 Task: Enable two-factor authentication for added security.
Action: Mouse moved to (1226, 97)
Screenshot: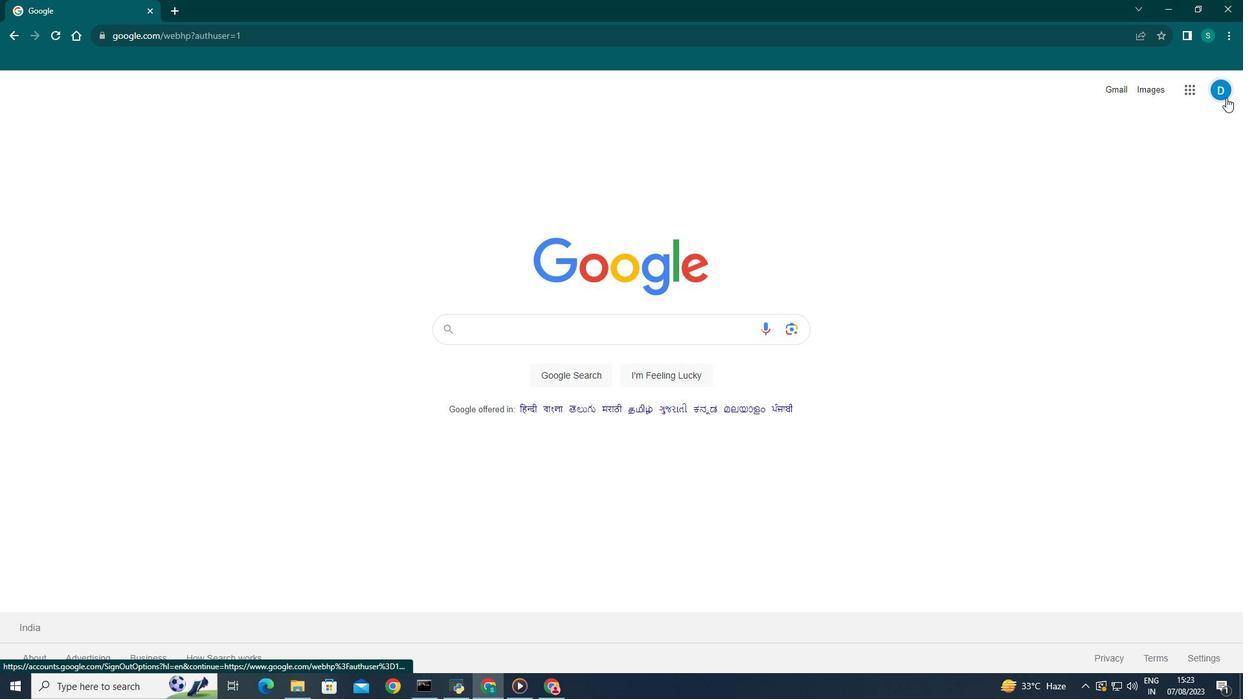 
Action: Mouse pressed left at (1226, 97)
Screenshot: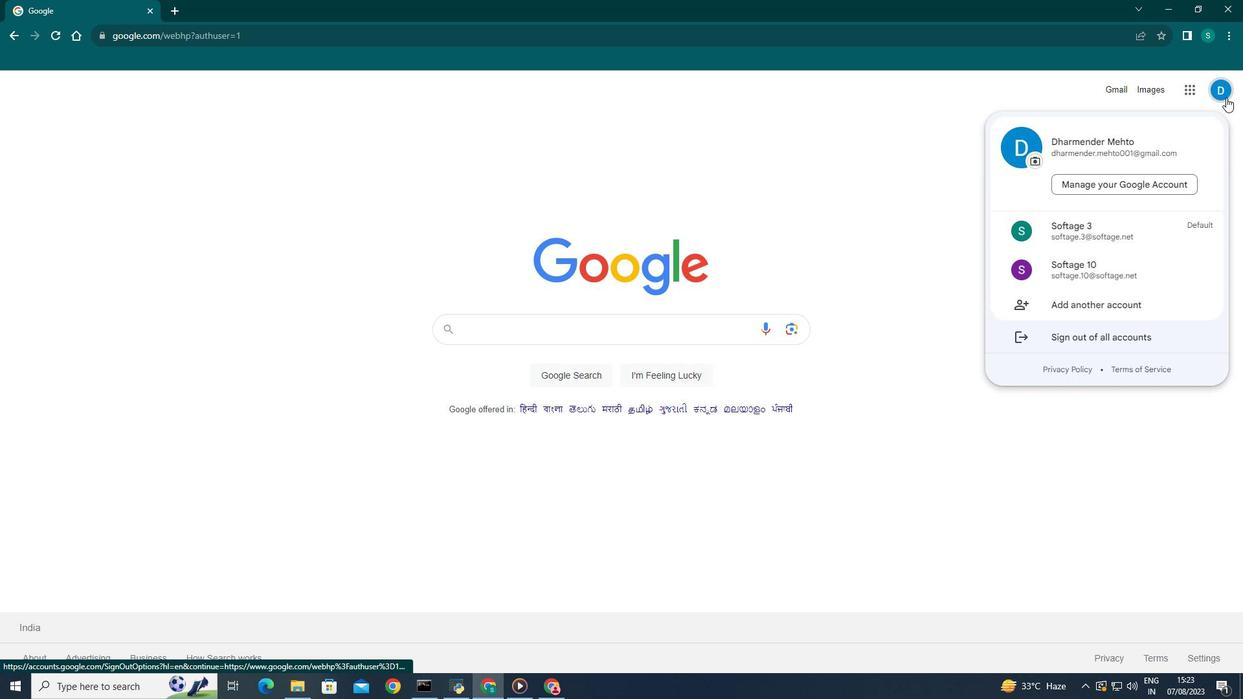 
Action: Mouse moved to (1107, 187)
Screenshot: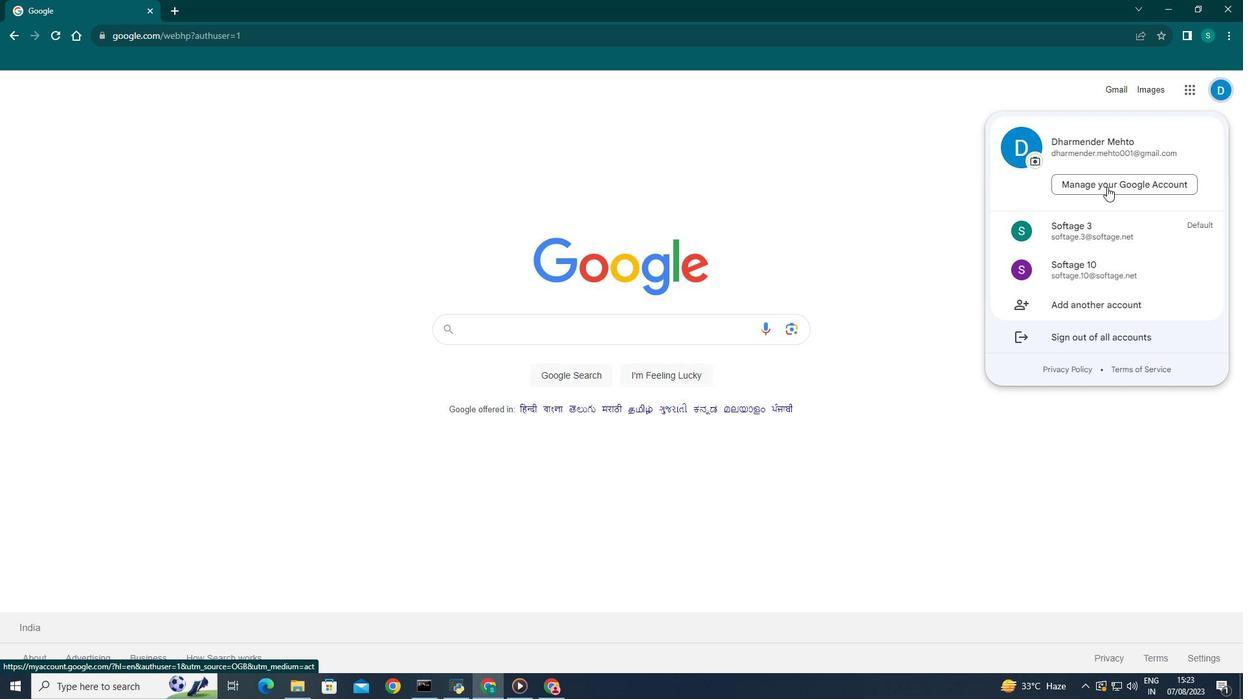 
Action: Mouse pressed left at (1107, 187)
Screenshot: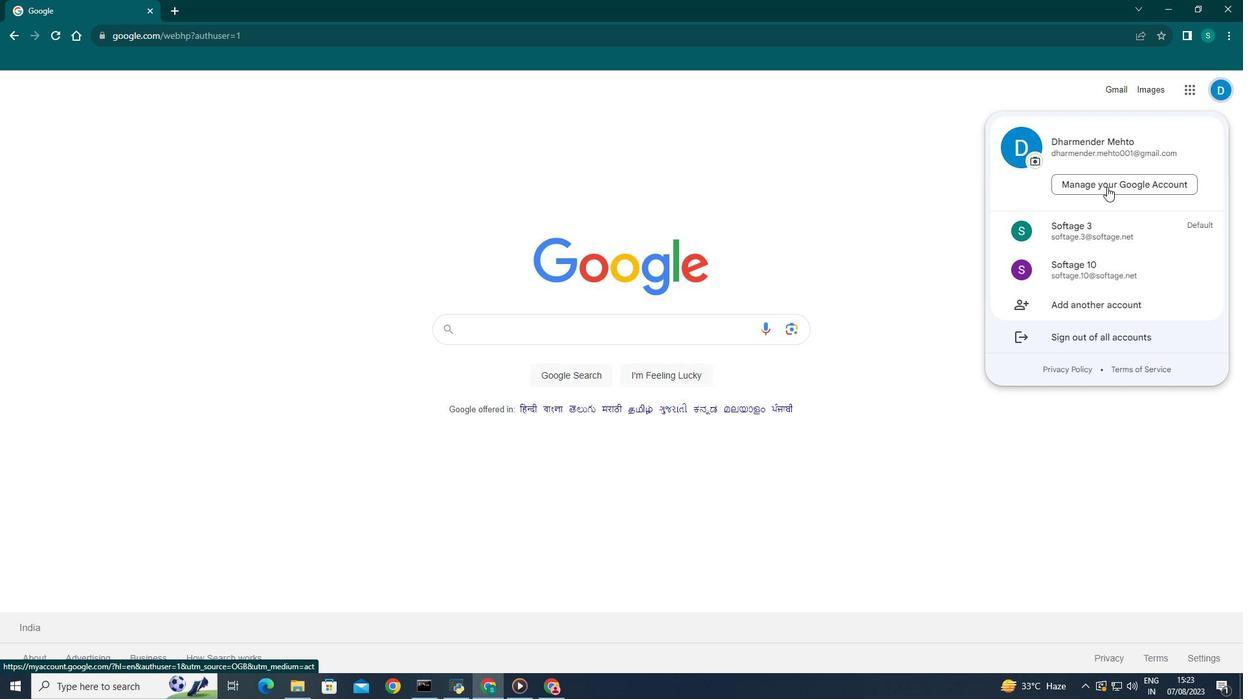 
Action: Mouse moved to (1108, 186)
Screenshot: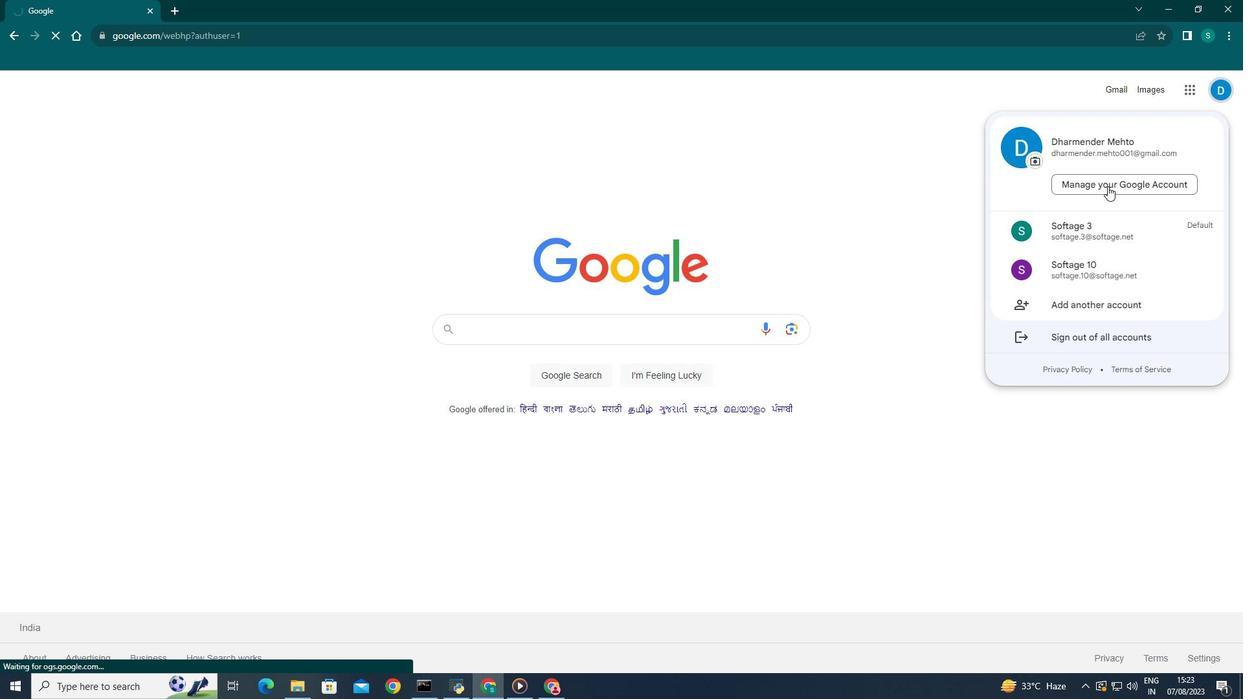 
Action: Mouse pressed left at (1108, 186)
Screenshot: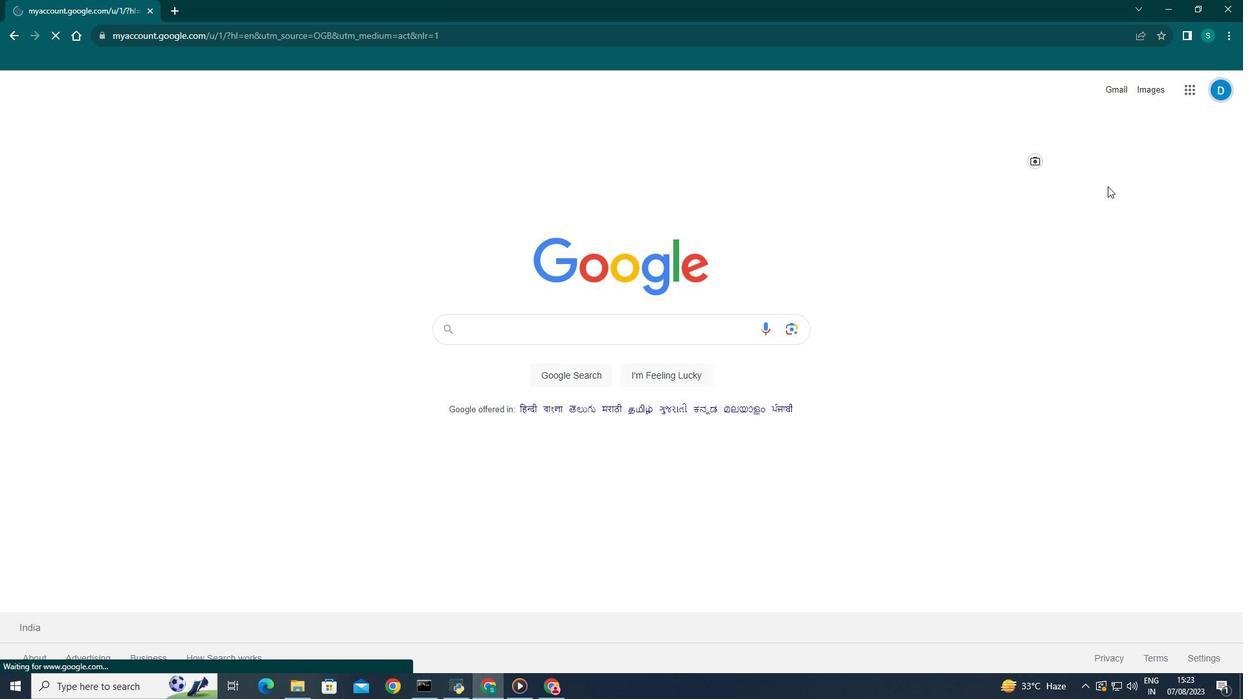 
Action: Mouse moved to (51, 226)
Screenshot: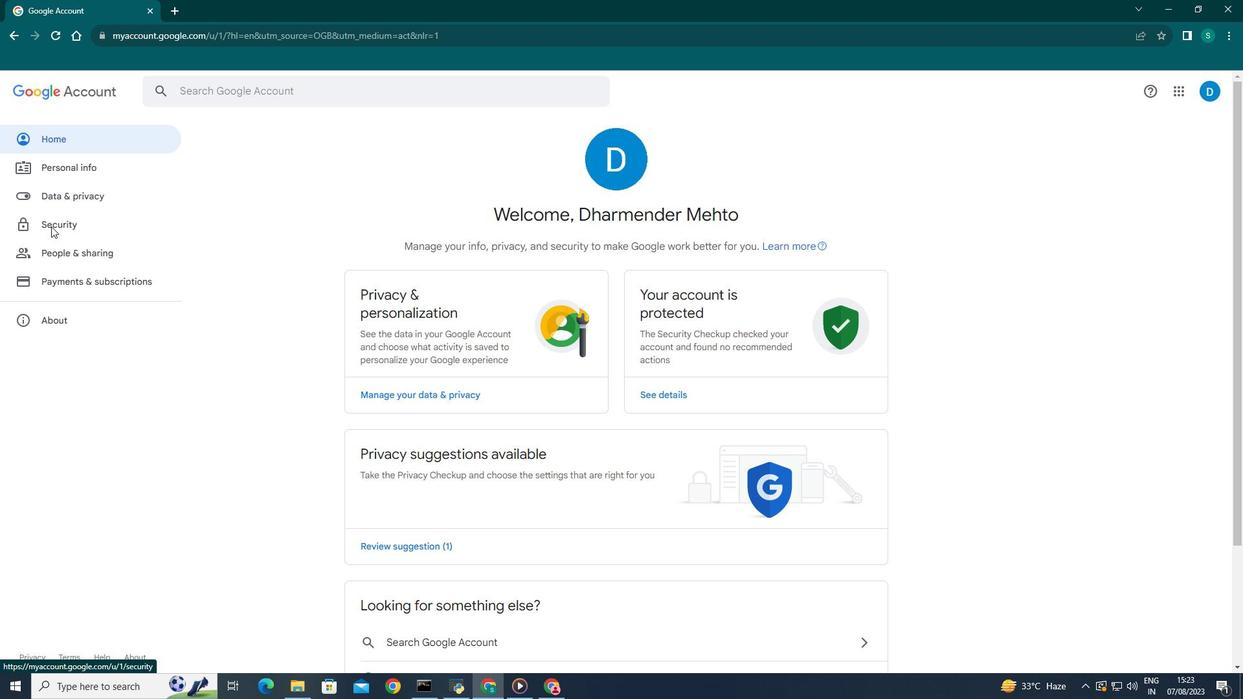 
Action: Mouse pressed left at (51, 226)
Screenshot: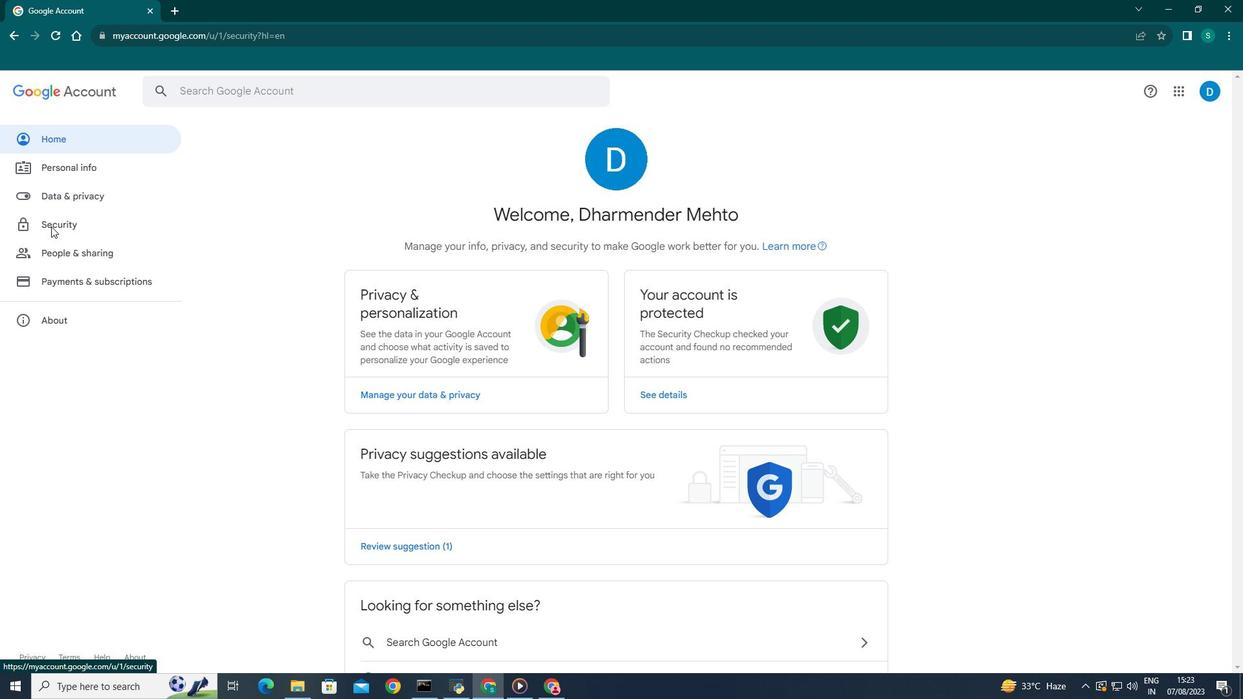 
Action: Mouse moved to (426, 303)
Screenshot: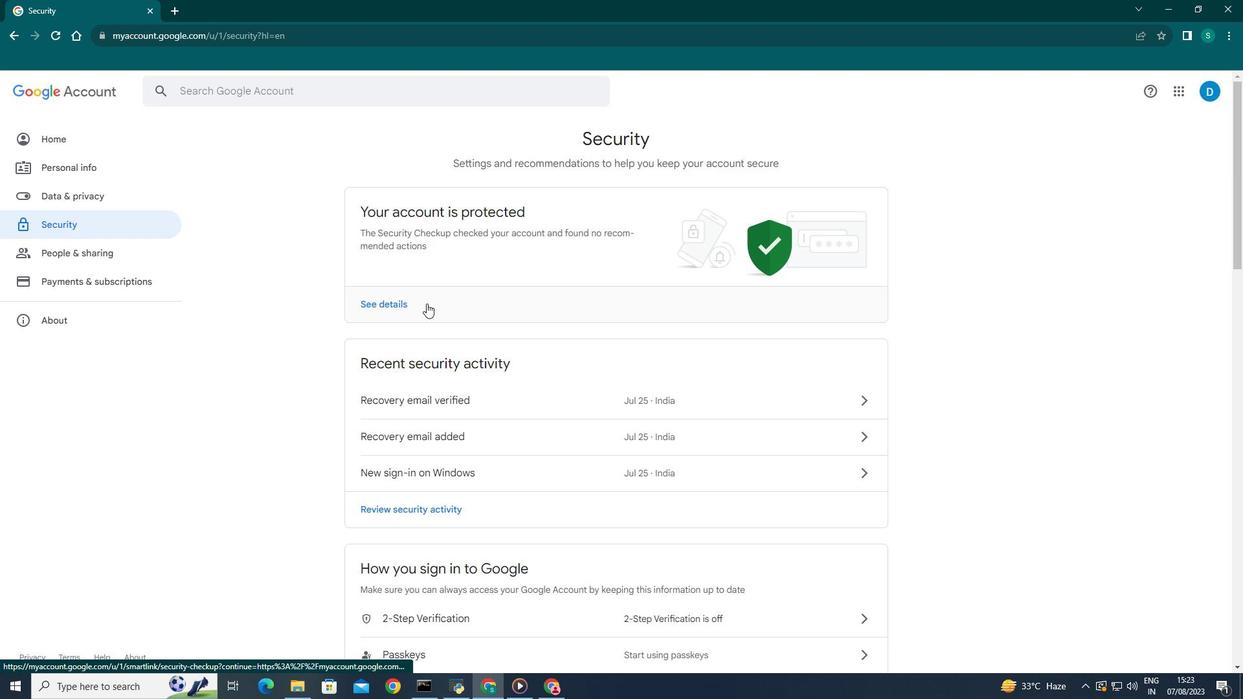 
Action: Mouse scrolled (426, 303) with delta (0, 0)
Screenshot: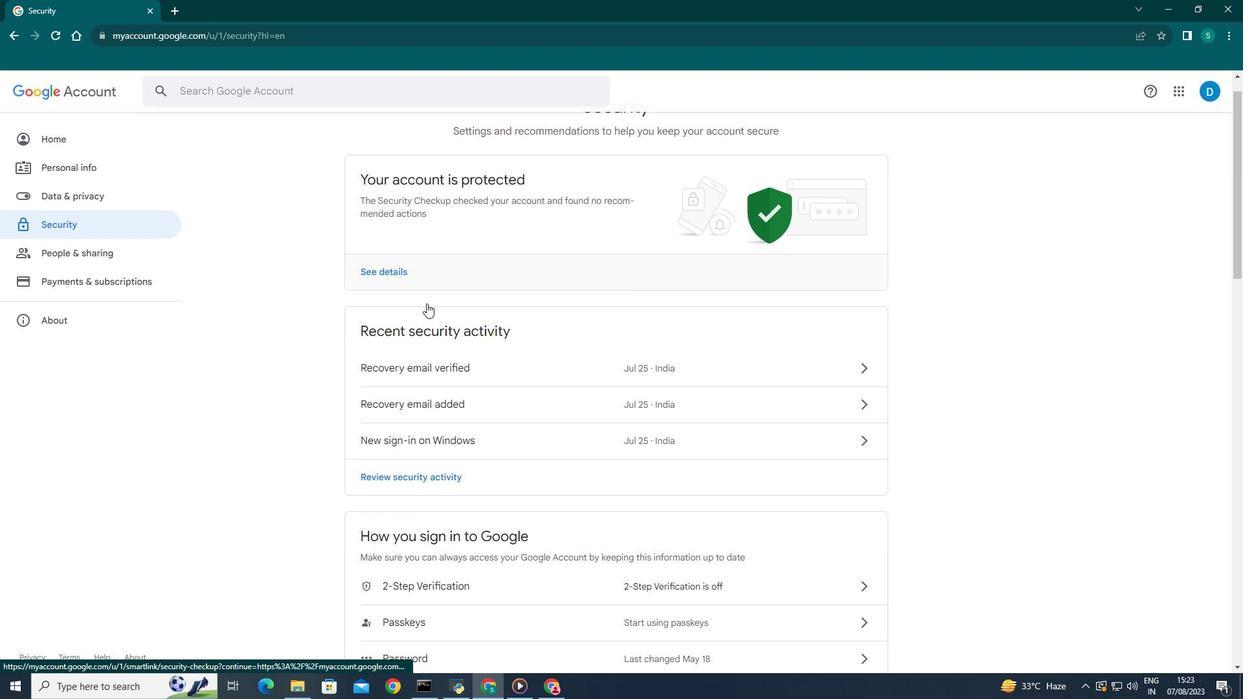 
Action: Mouse scrolled (426, 303) with delta (0, 0)
Screenshot: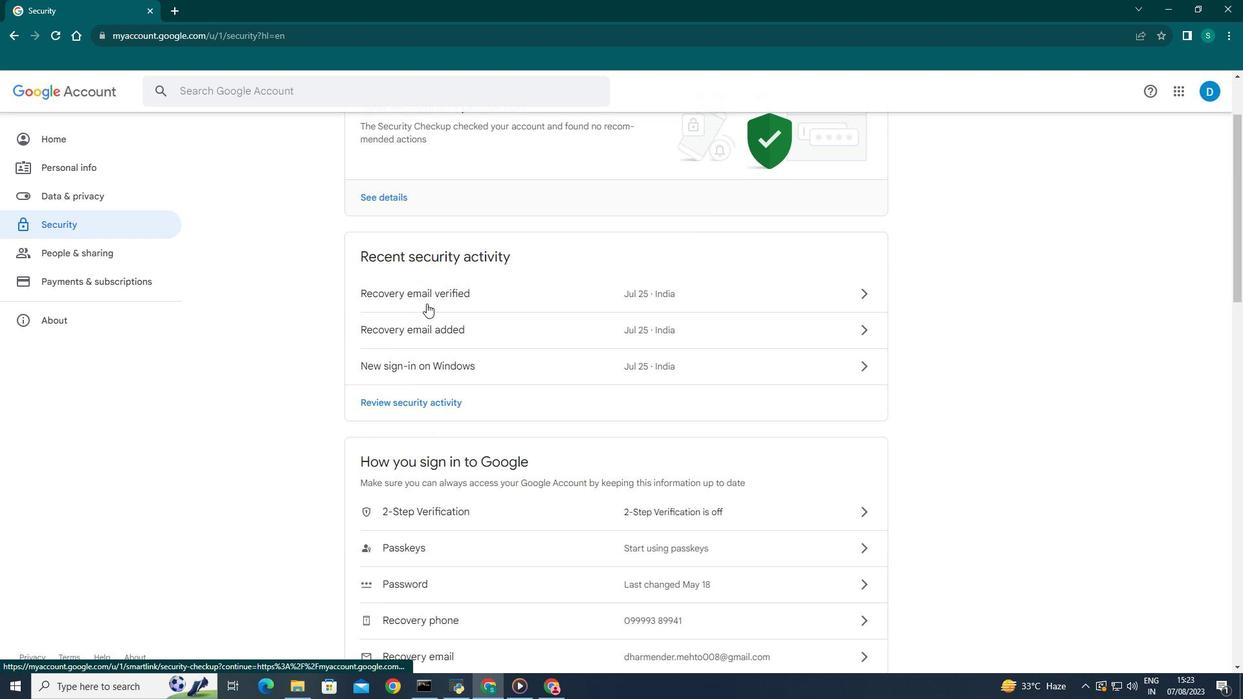 
Action: Mouse scrolled (426, 303) with delta (0, 0)
Screenshot: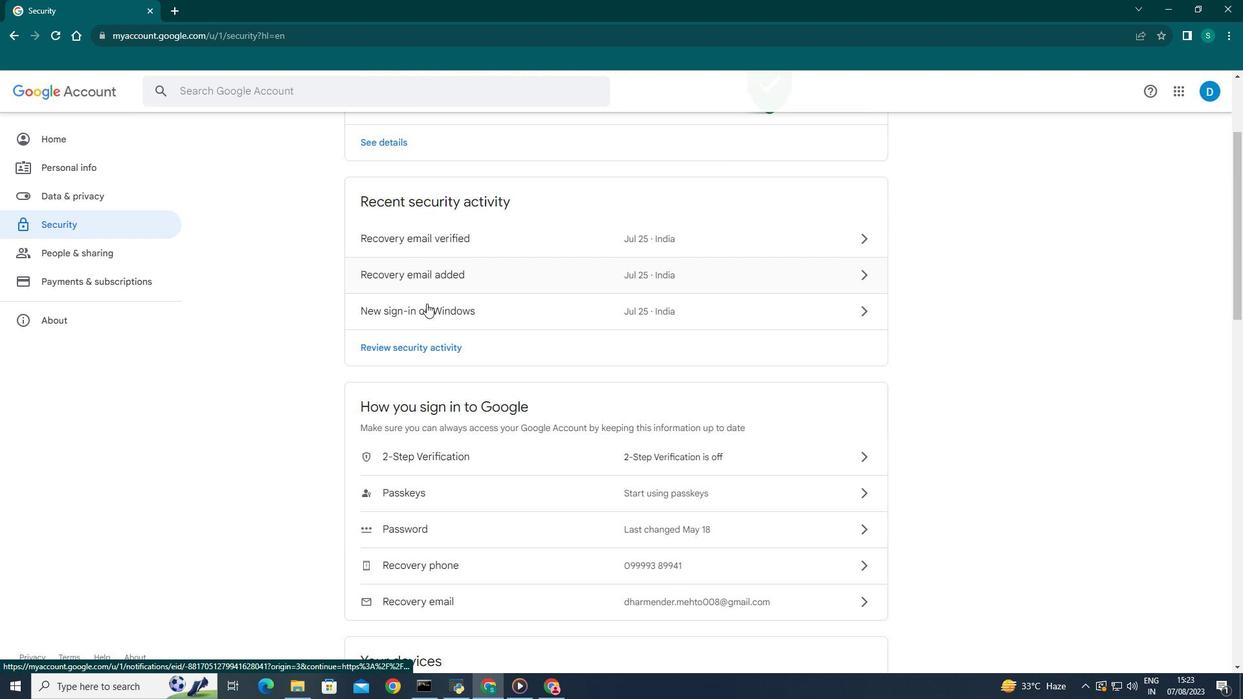 
Action: Mouse scrolled (426, 303) with delta (0, 0)
Screenshot: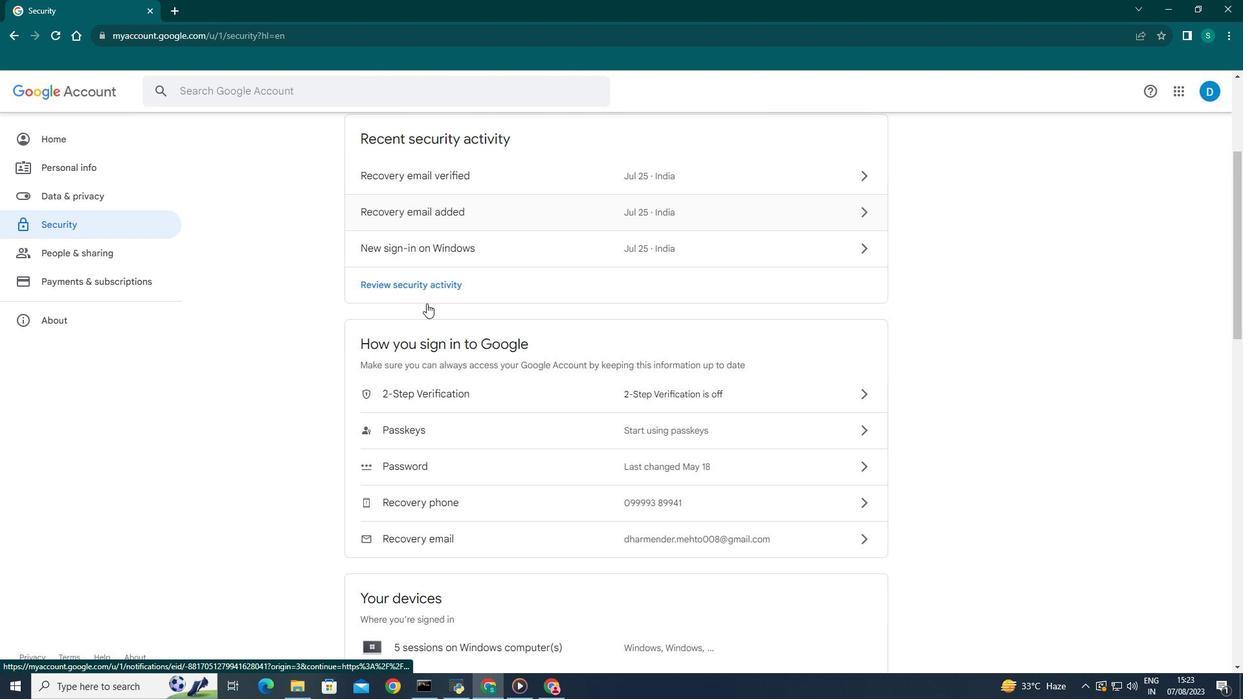 
Action: Mouse moved to (755, 362)
Screenshot: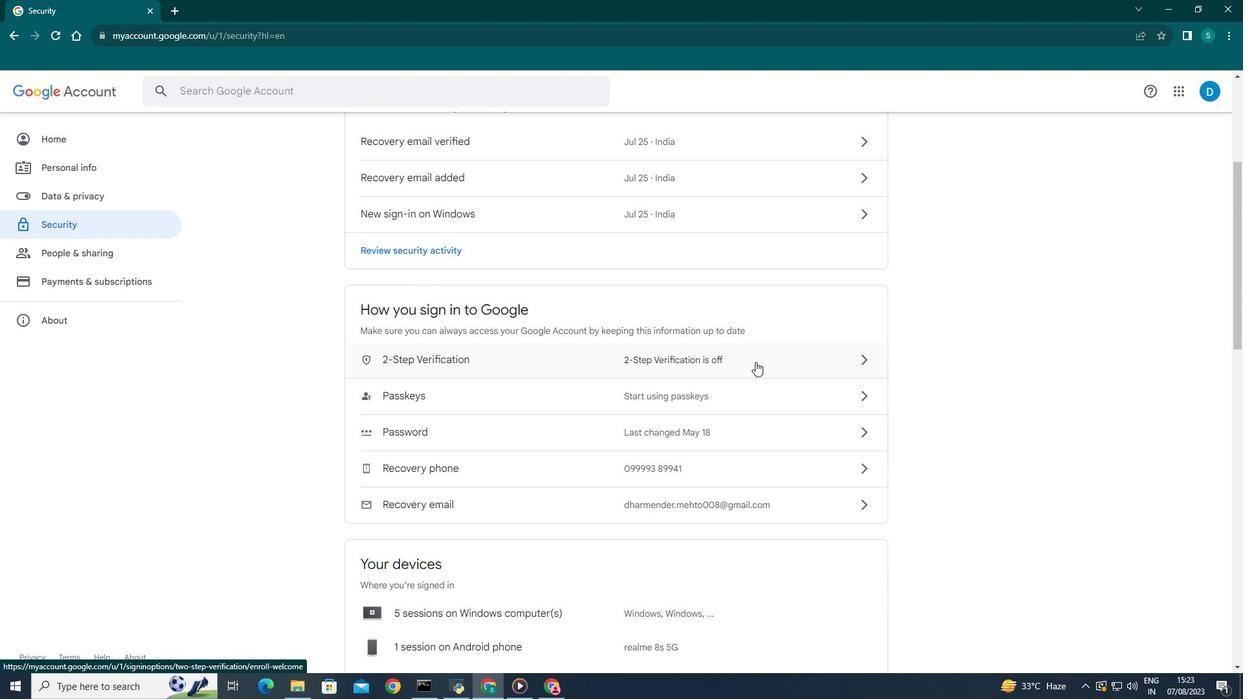 
Action: Mouse pressed left at (755, 362)
Screenshot: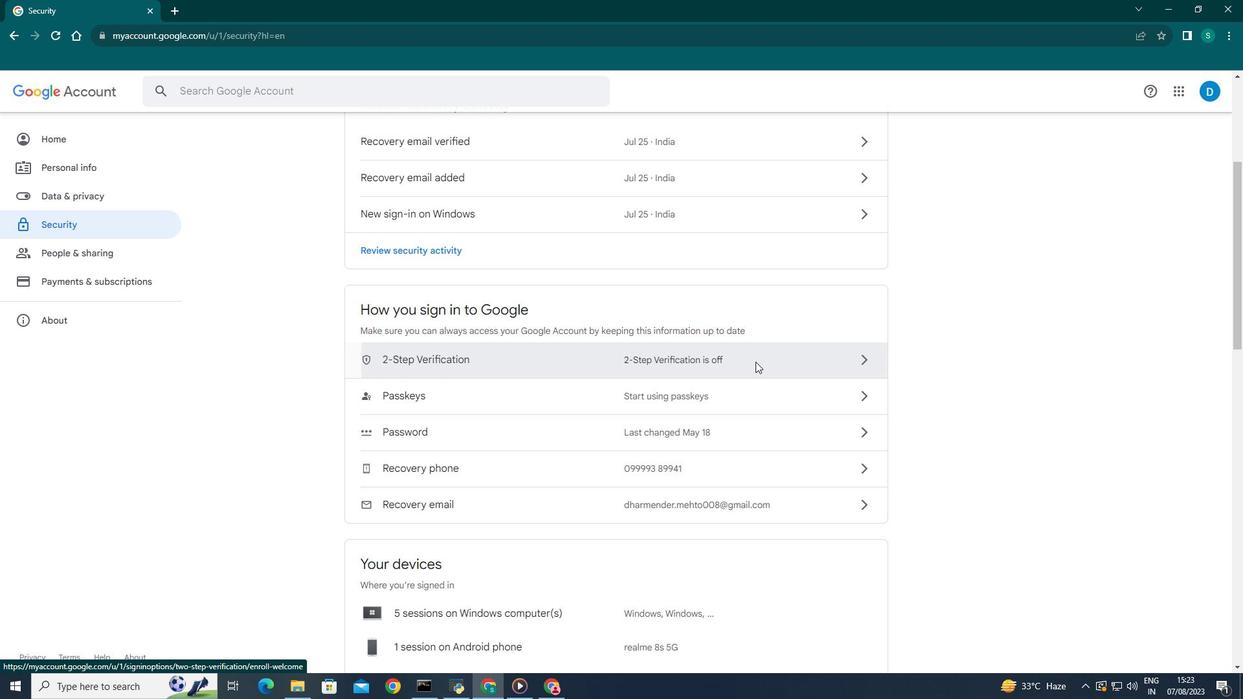 
Action: Mouse scrolled (755, 361) with delta (0, 0)
Screenshot: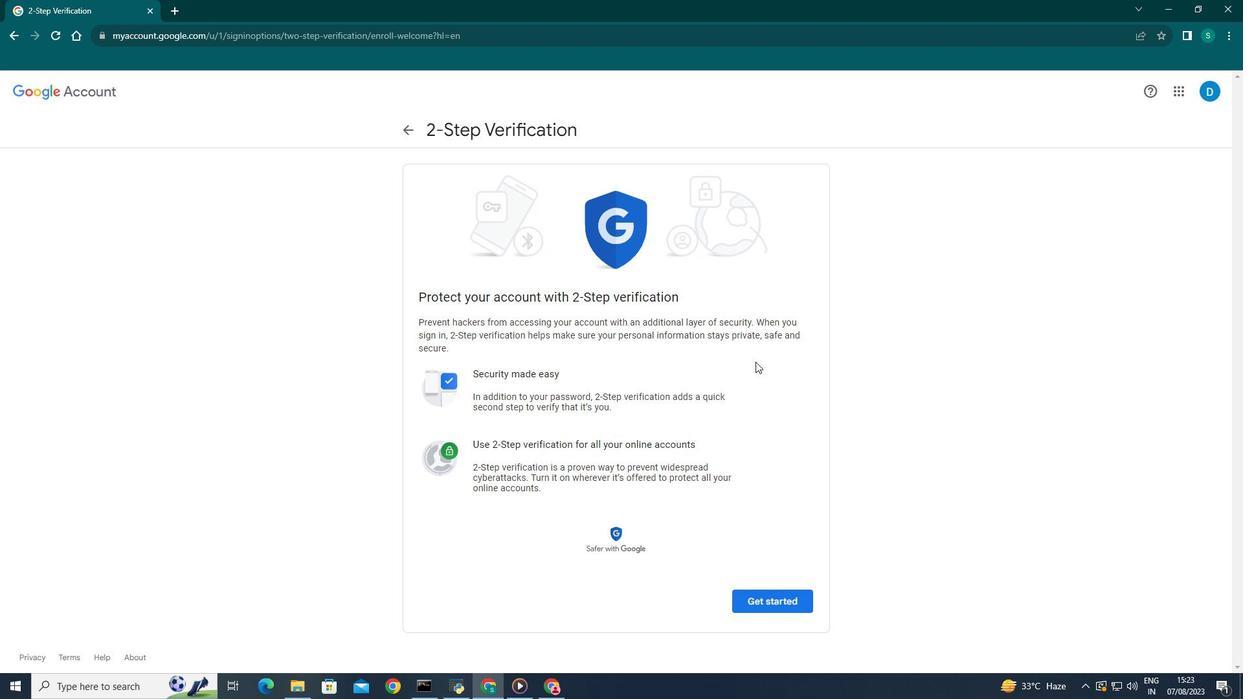 
Action: Mouse scrolled (755, 361) with delta (0, 0)
Screenshot: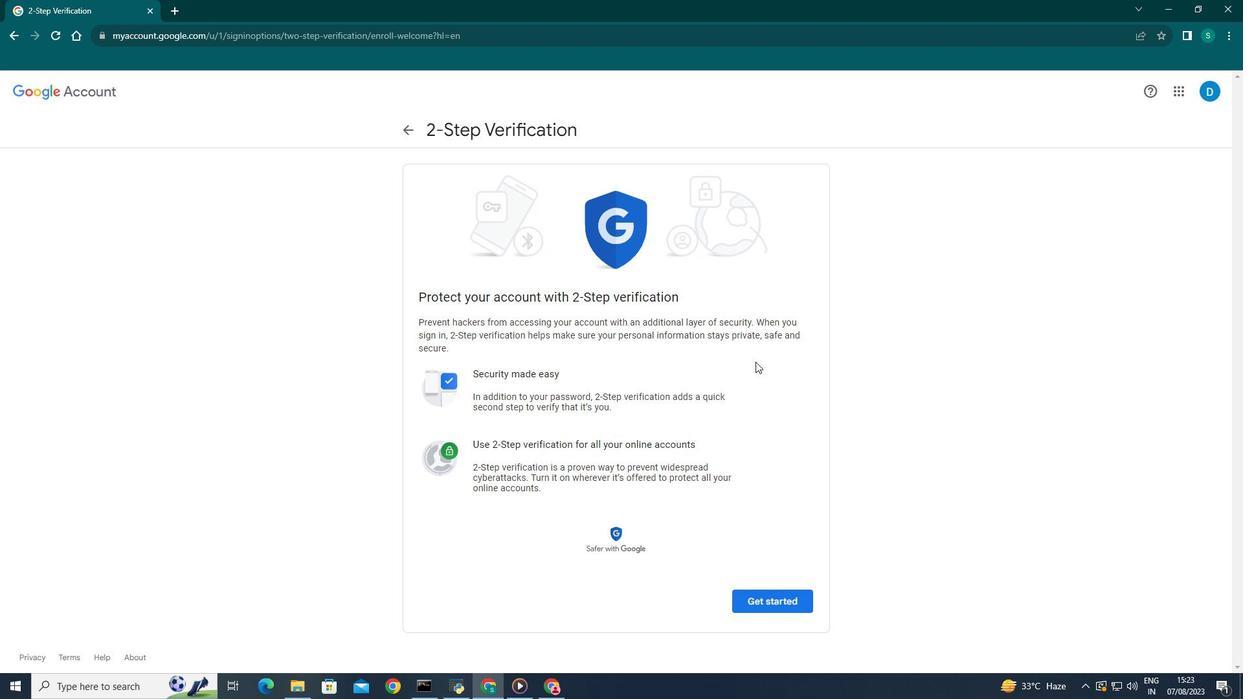 
Action: Mouse moved to (757, 595)
Screenshot: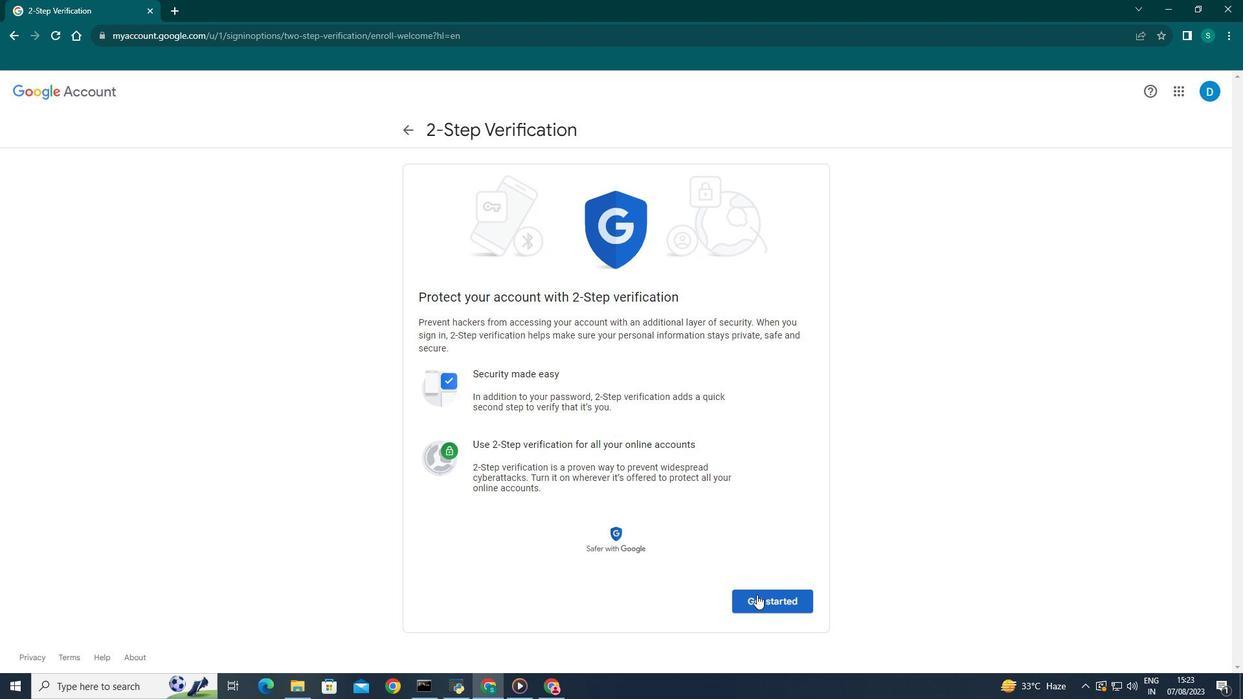 
Action: Mouse pressed left at (757, 595)
Screenshot: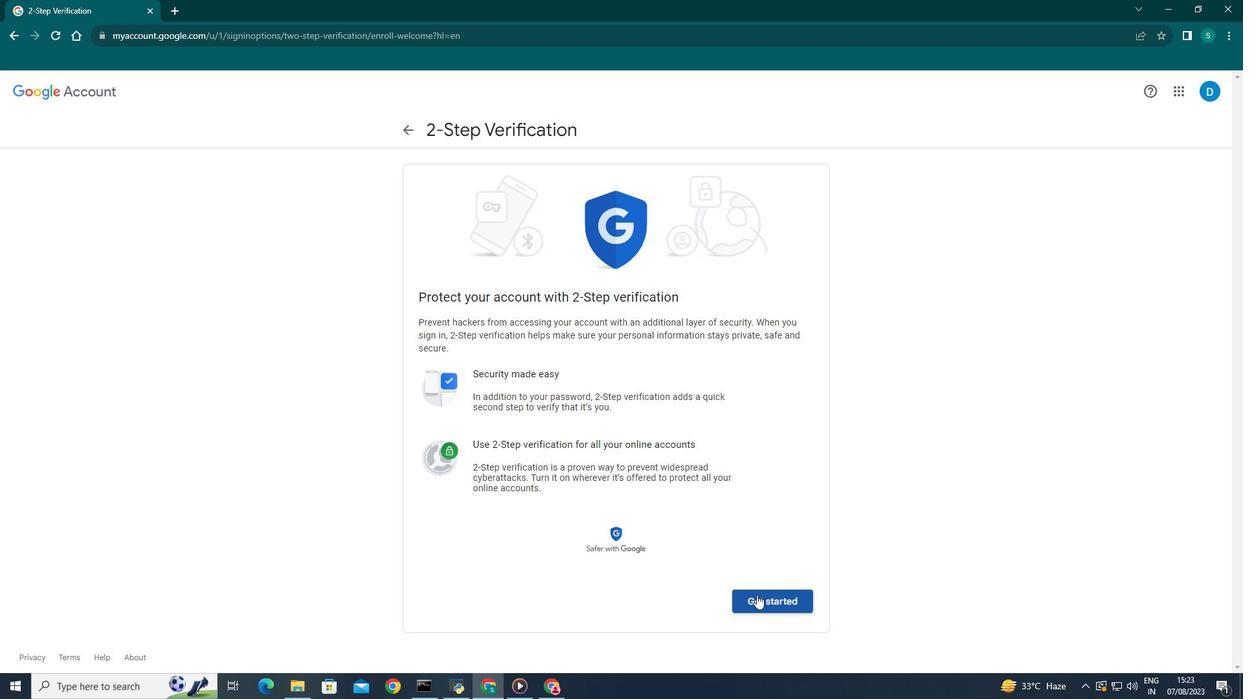 
Action: Mouse moved to (620, 373)
Screenshot: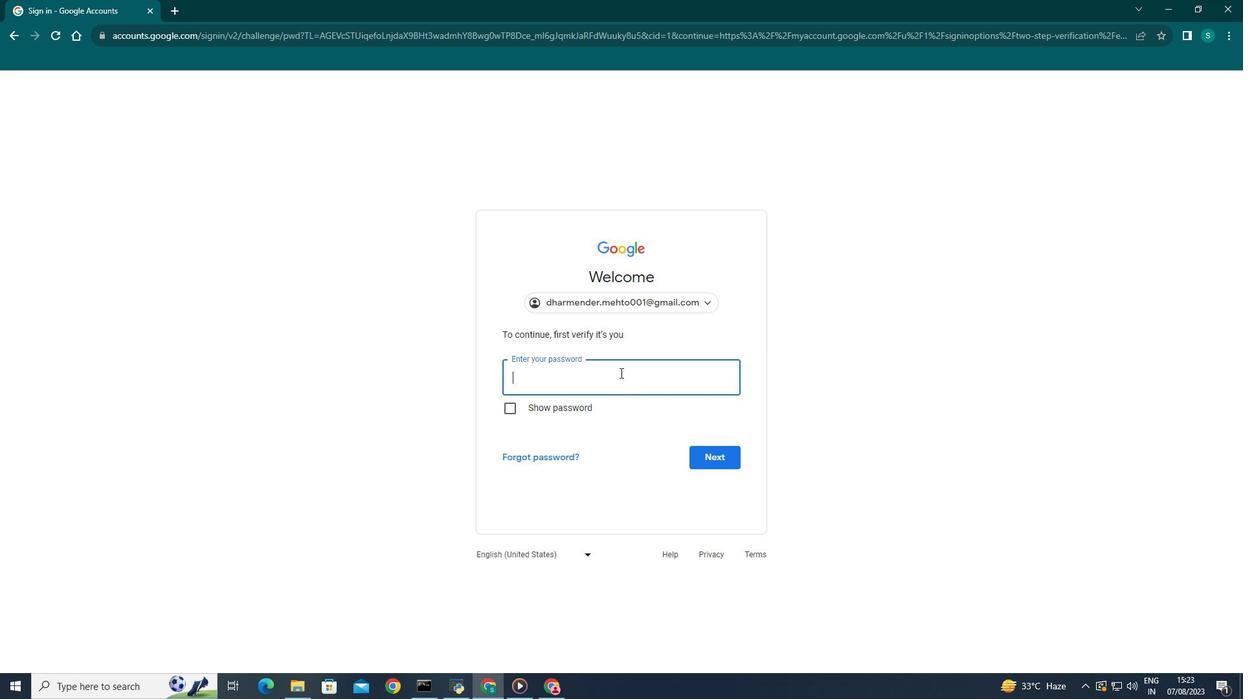 
Action: Mouse pressed left at (620, 373)
Screenshot: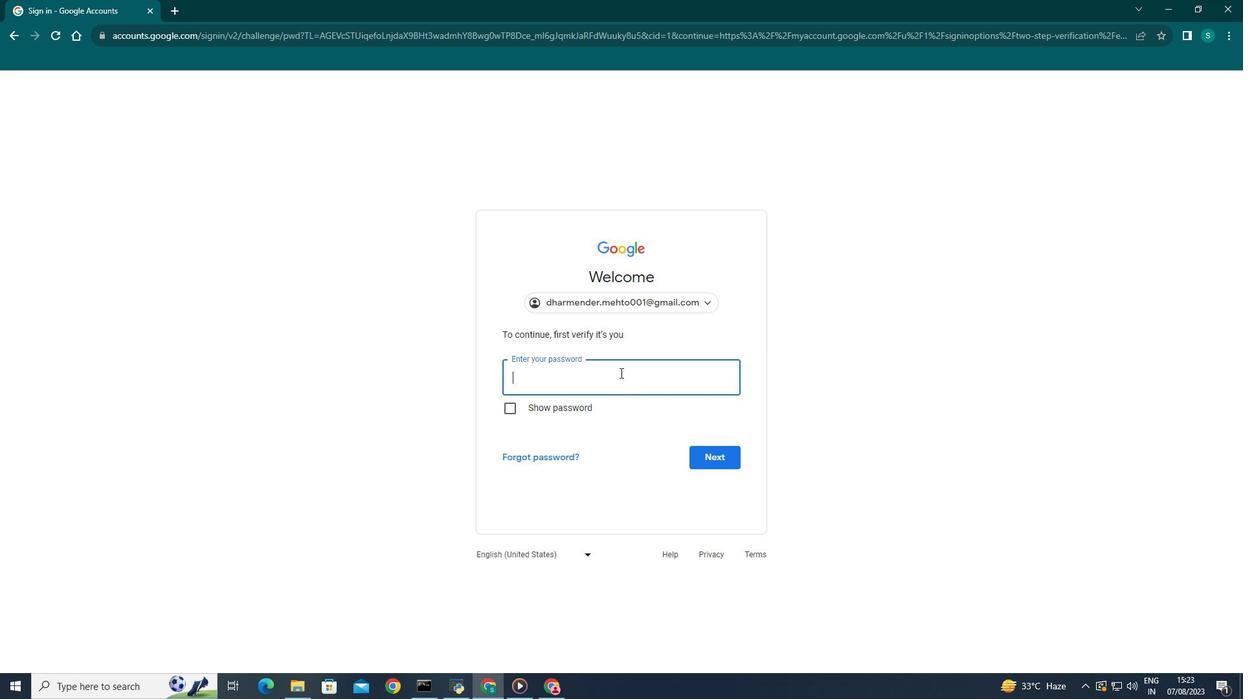 
Action: Key pressed <Key.caps_lock>DHA<Key.backspace><Key.backspace><Key.backspace><Key.caps_lock>d<Key.backspace><Key.backspace><Key.caps_lock>D<Key.caps_lock>harmender<Key.shift><Key.shift><Key.shift><Key.shift><Key.shift><Key.shift>@001
Screenshot: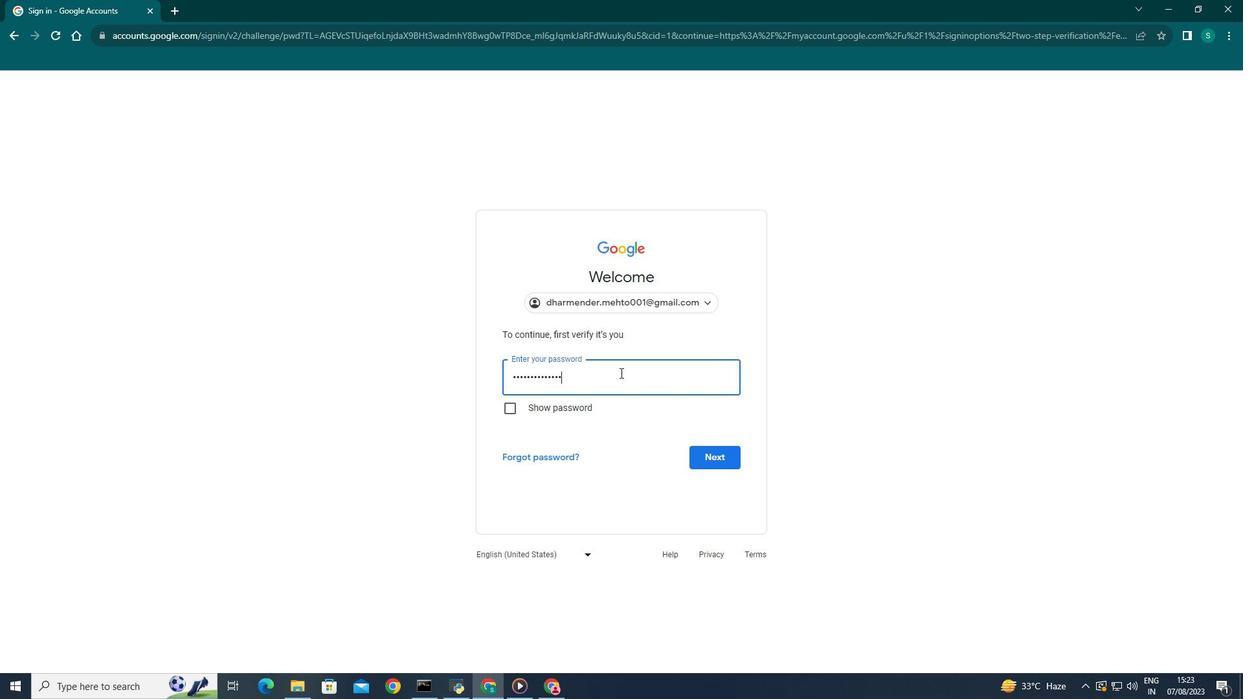 
Action: Mouse moved to (725, 456)
Screenshot: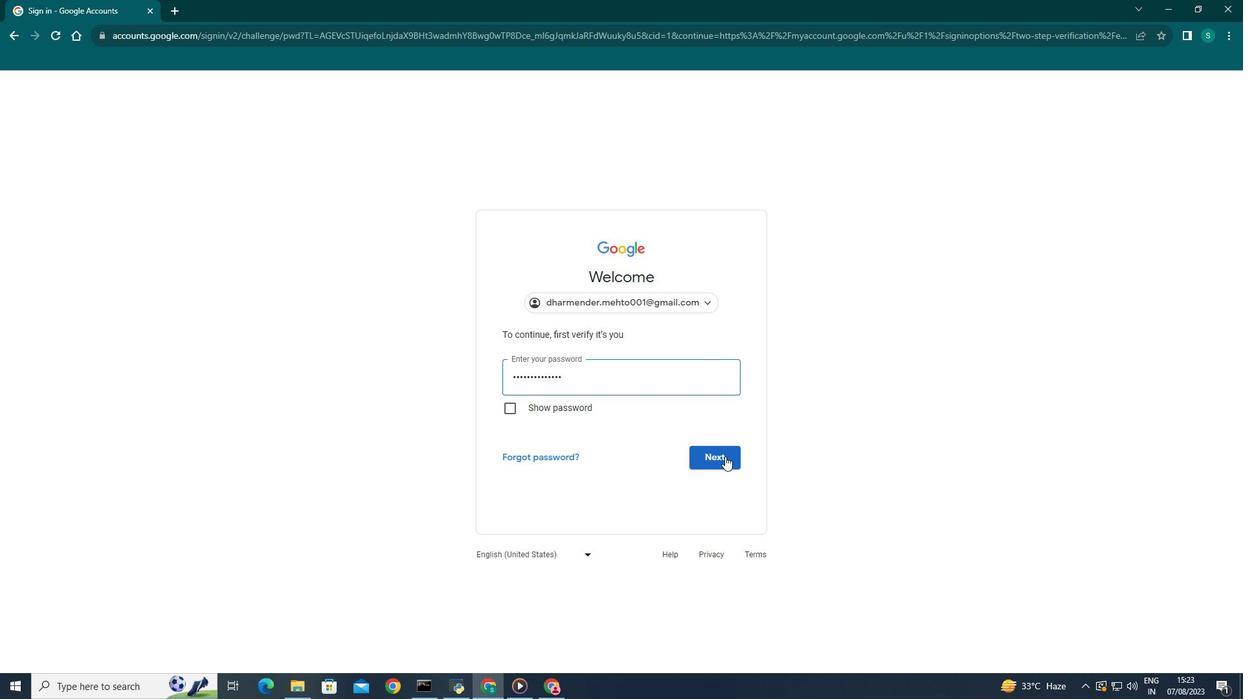 
Action: Mouse pressed left at (725, 456)
Screenshot: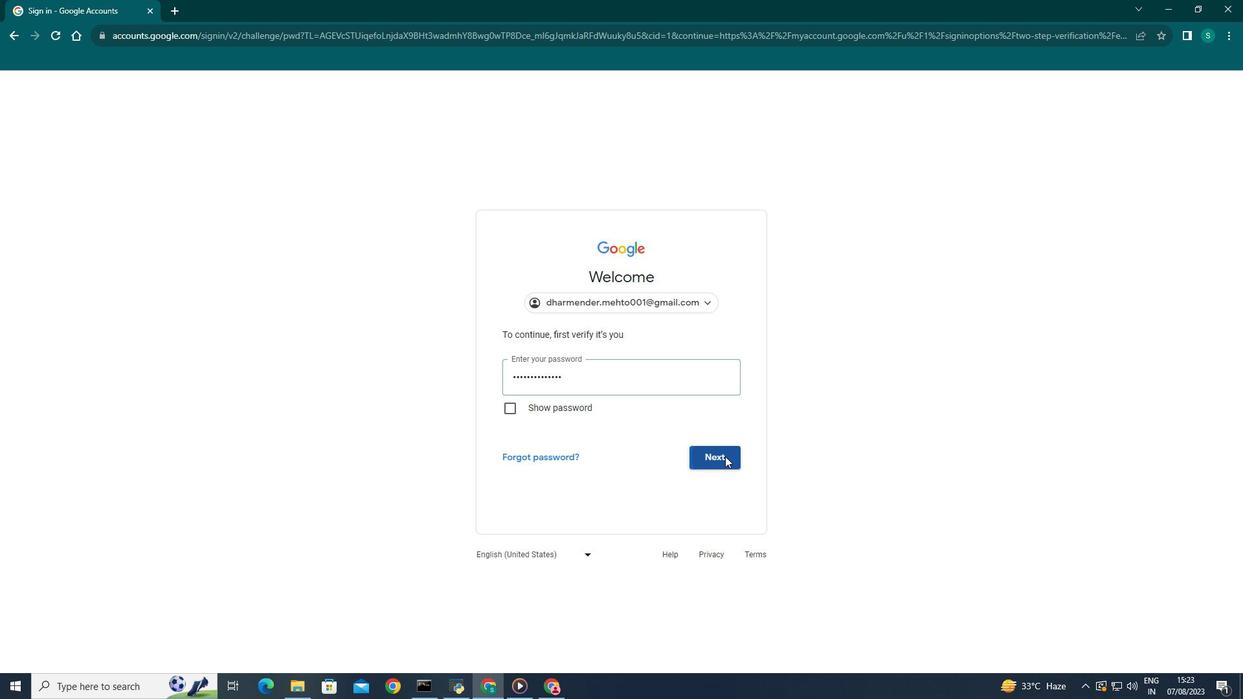
Action: Mouse moved to (787, 525)
Screenshot: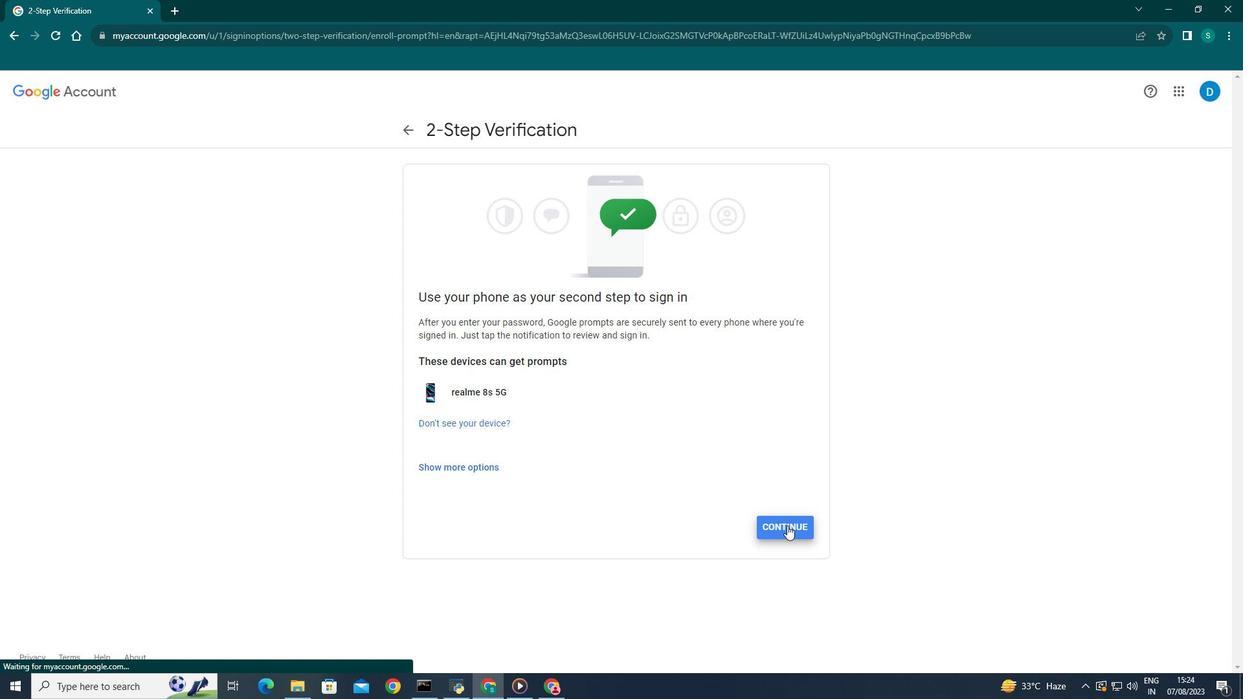 
Action: Mouse pressed left at (787, 525)
Screenshot: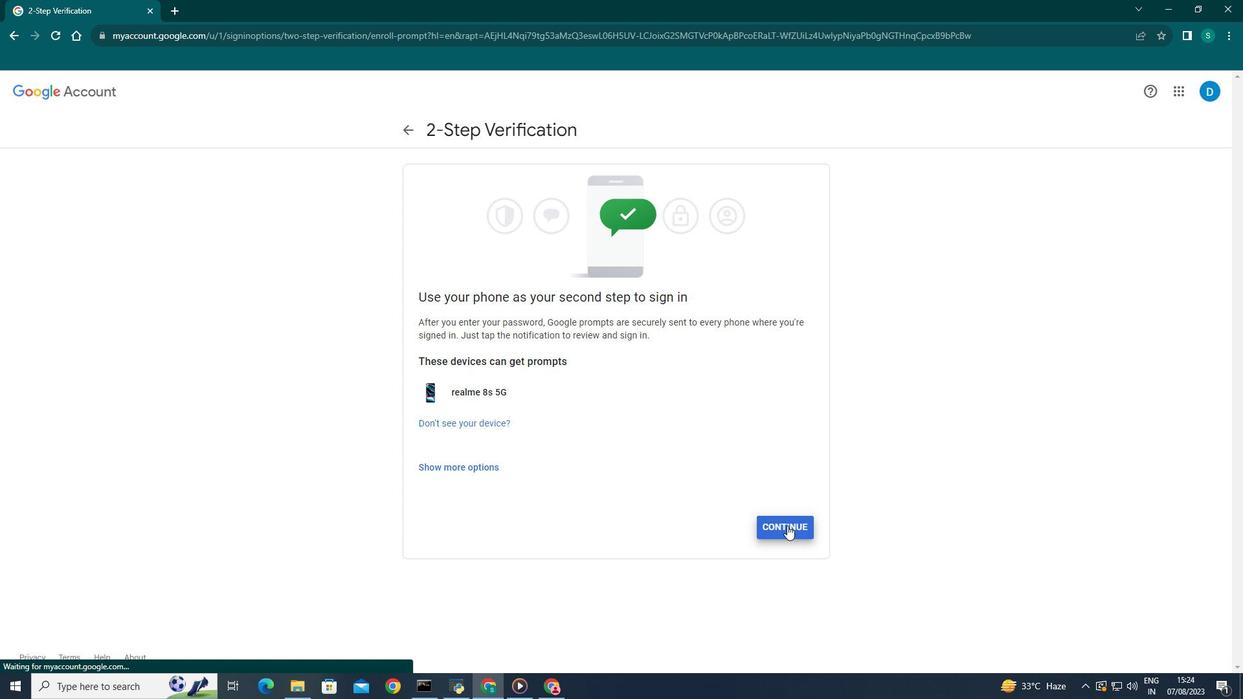 
Action: Mouse moved to (786, 545)
Screenshot: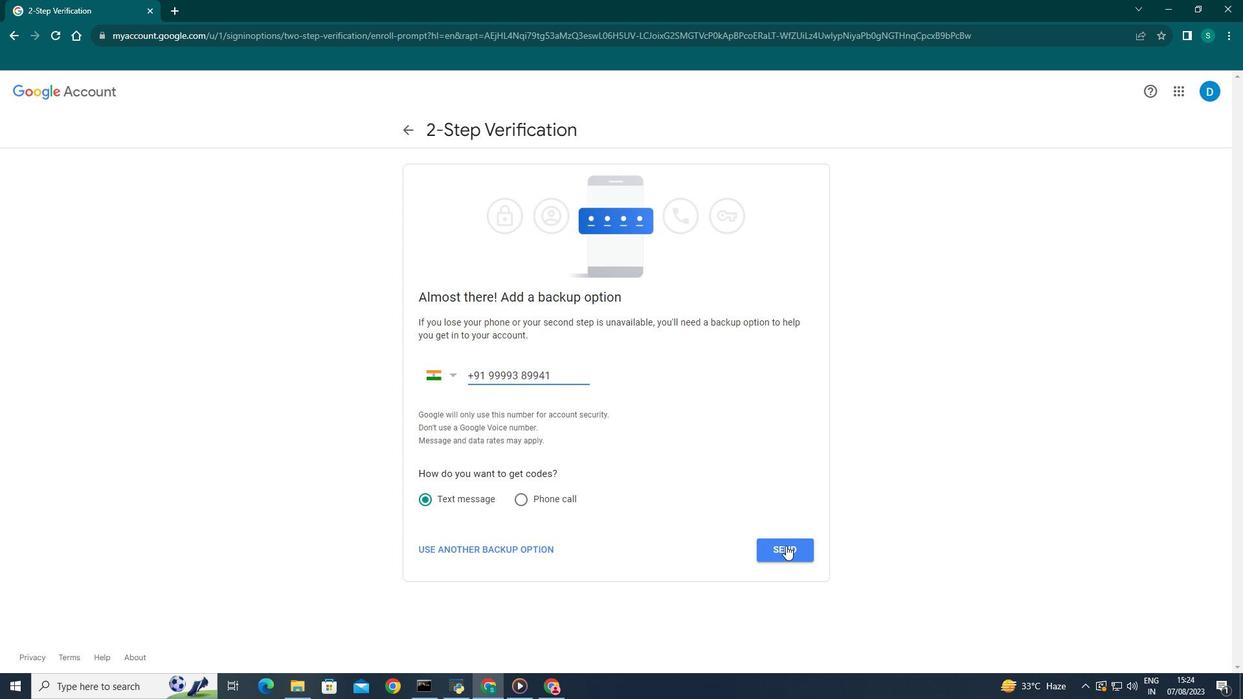 
Action: Mouse pressed left at (786, 545)
Screenshot: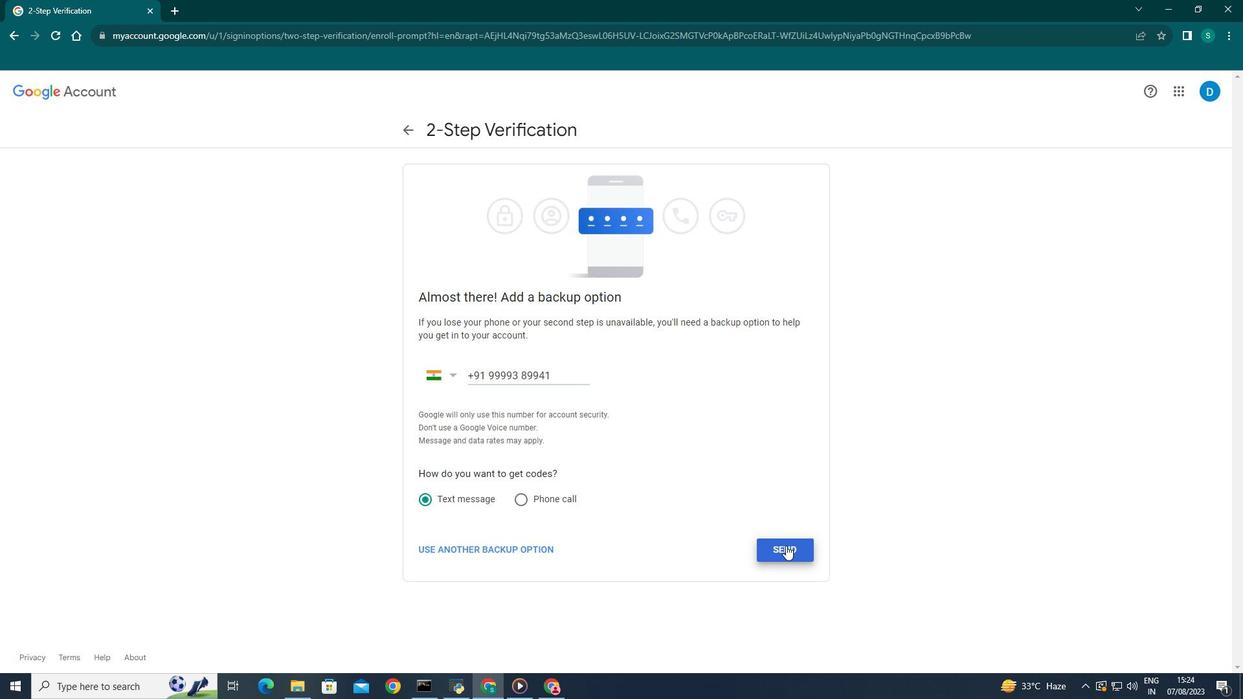 
Action: Mouse moved to (465, 354)
Screenshot: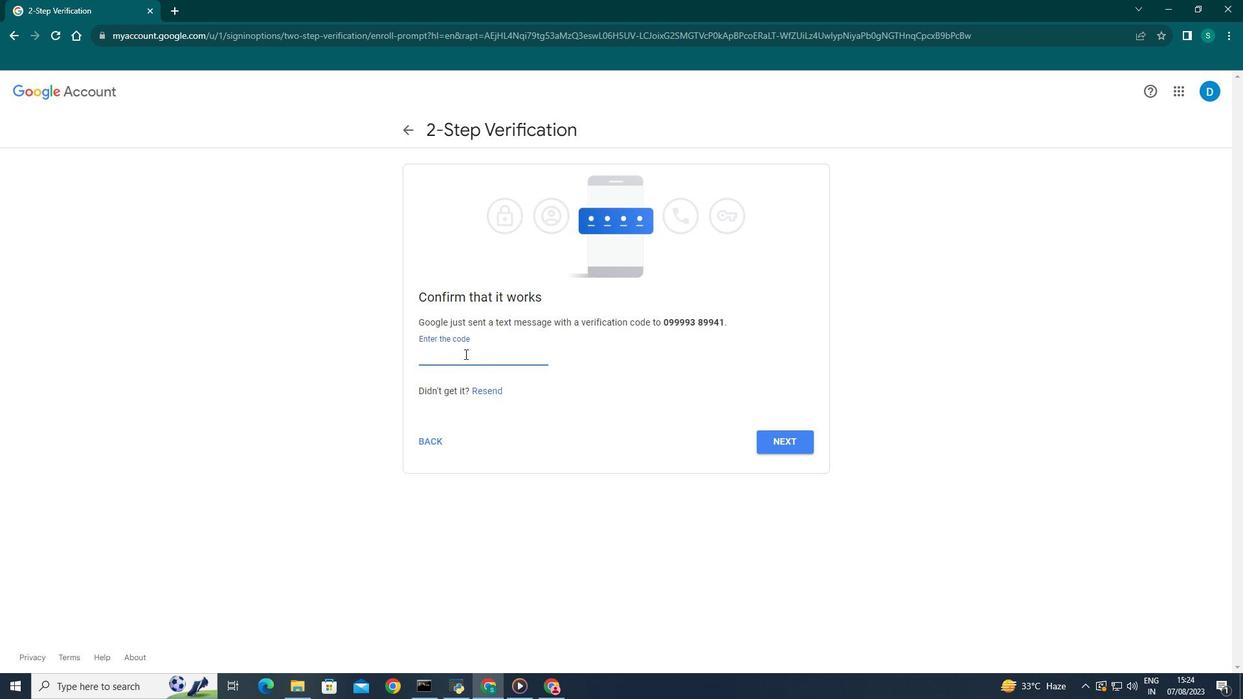 
Action: Mouse pressed left at (465, 354)
Screenshot: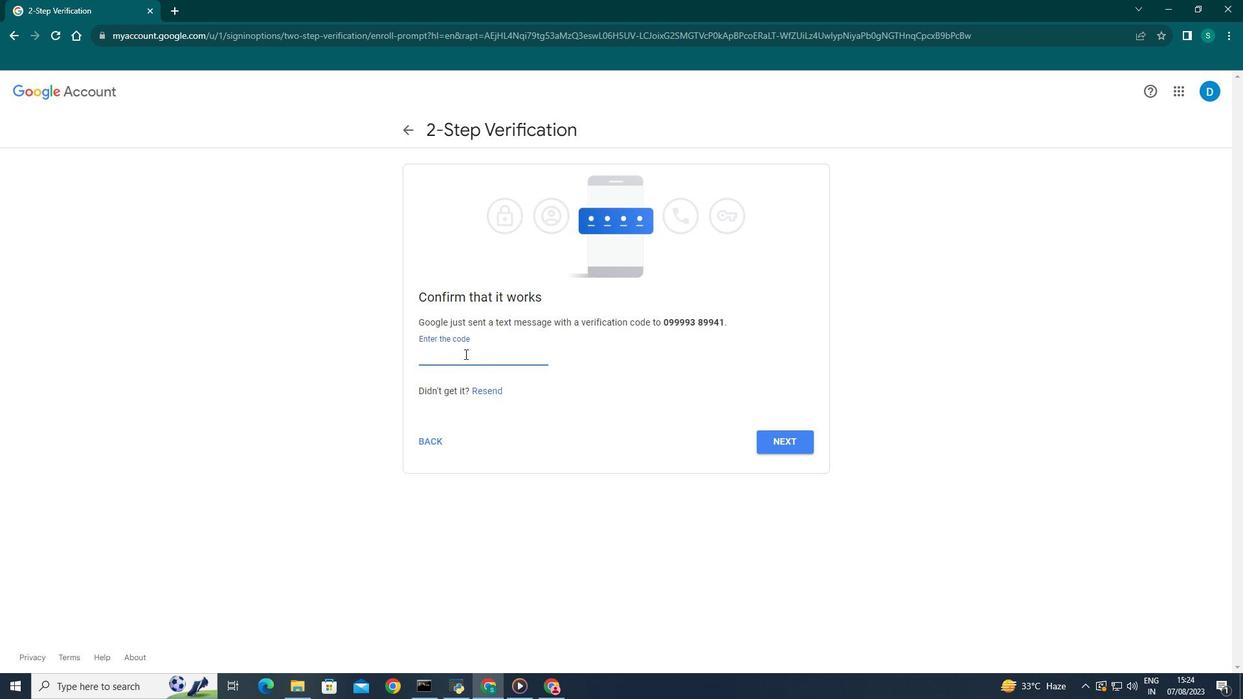 
Action: Key pressed 292957
Screenshot: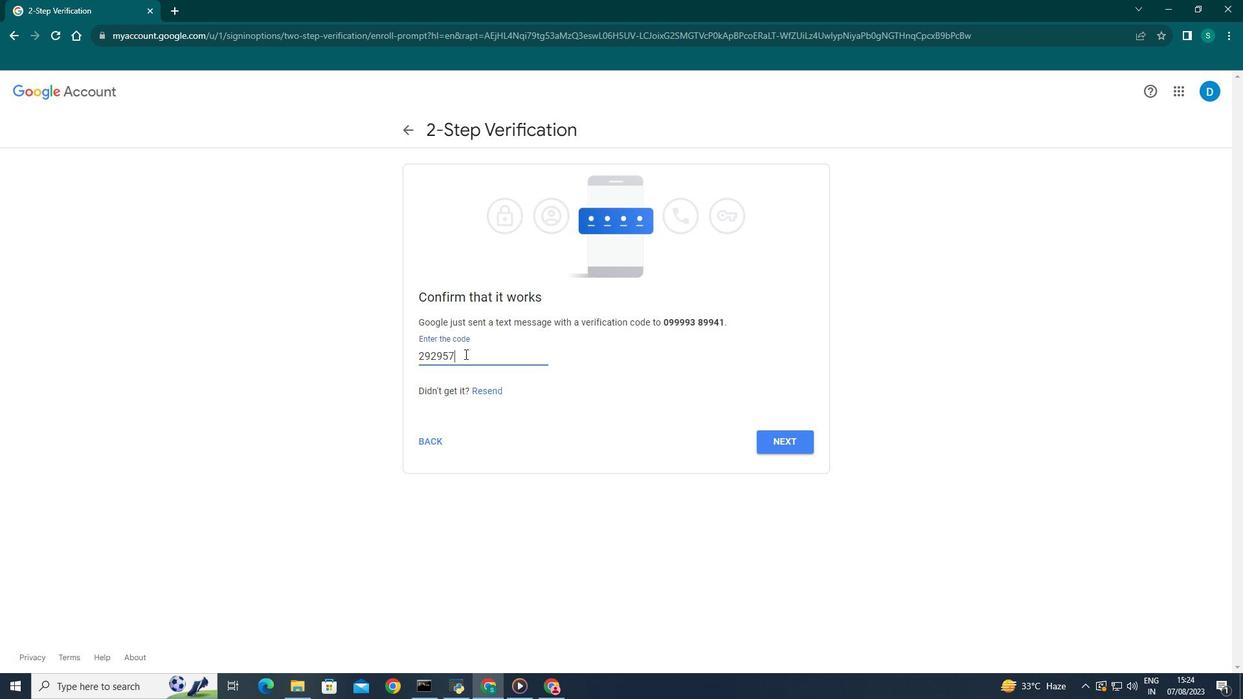 
Action: Mouse moved to (788, 433)
Screenshot: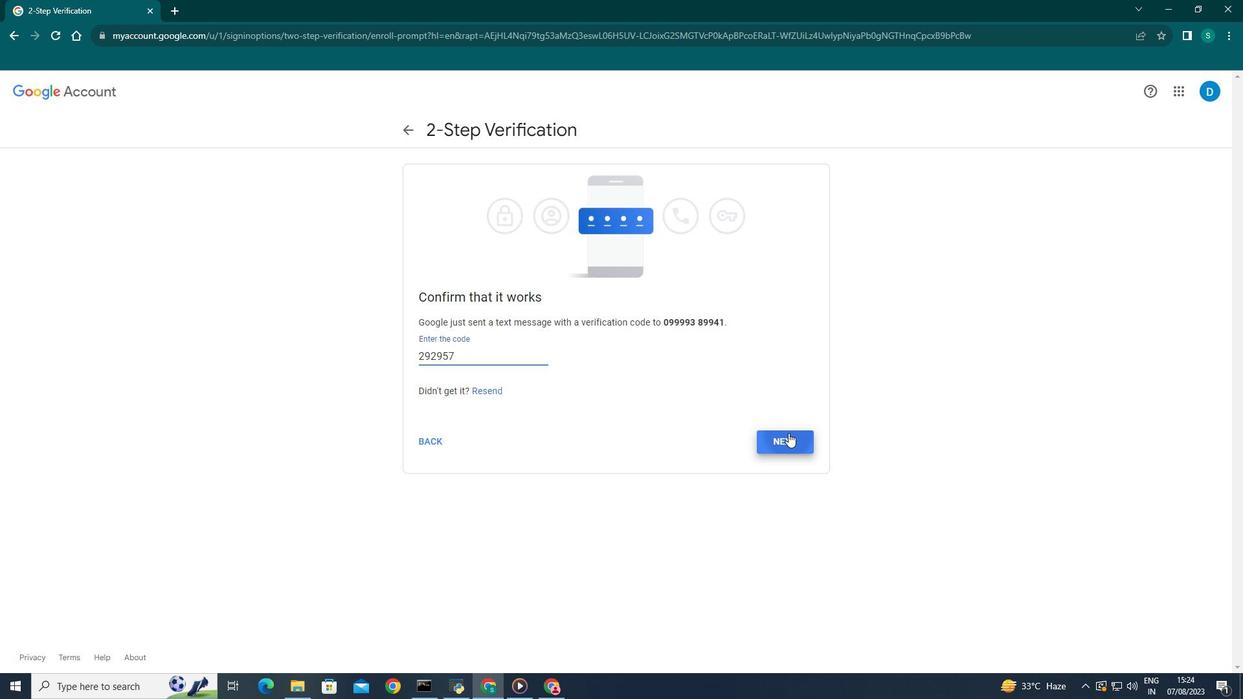 
Action: Mouse pressed left at (788, 433)
Screenshot: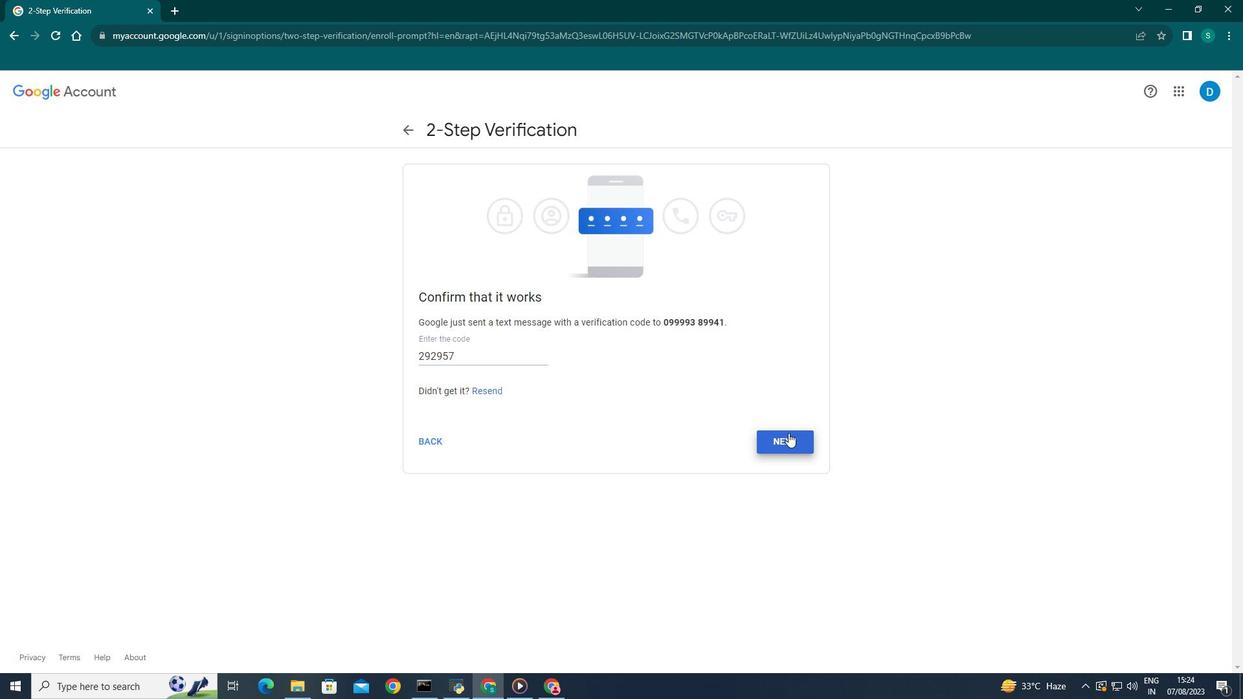 
Action: Mouse moved to (788, 454)
Screenshot: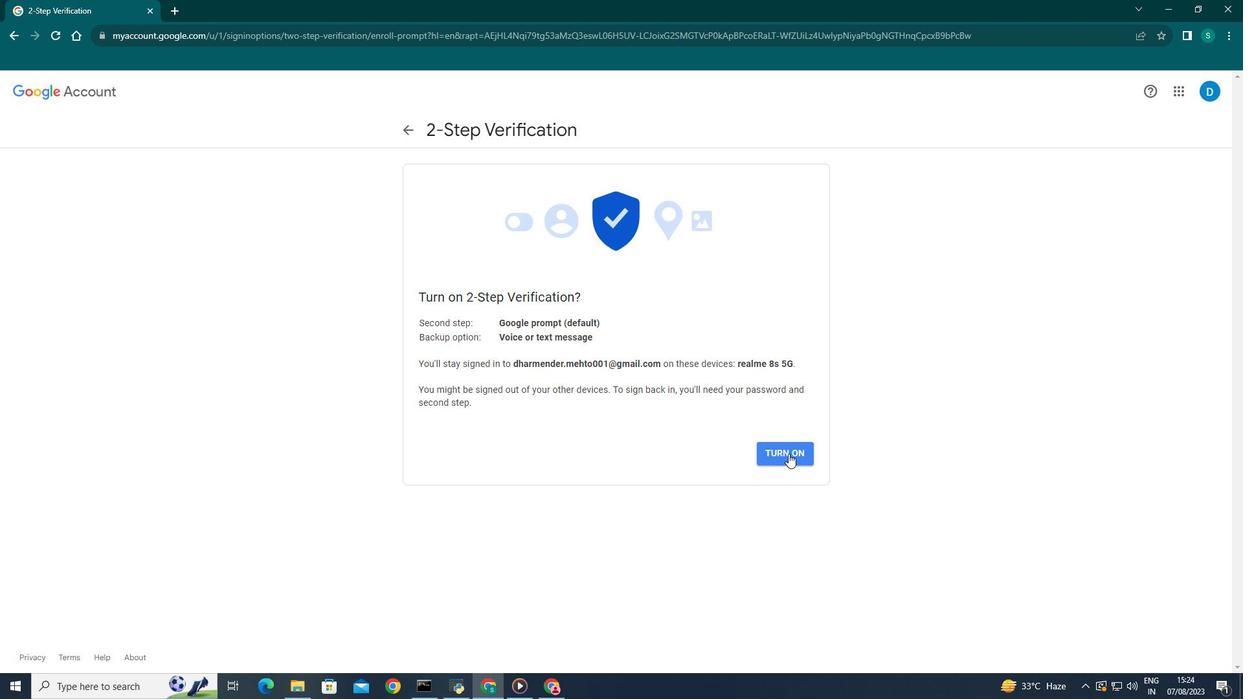
Action: Mouse pressed left at (788, 454)
Screenshot: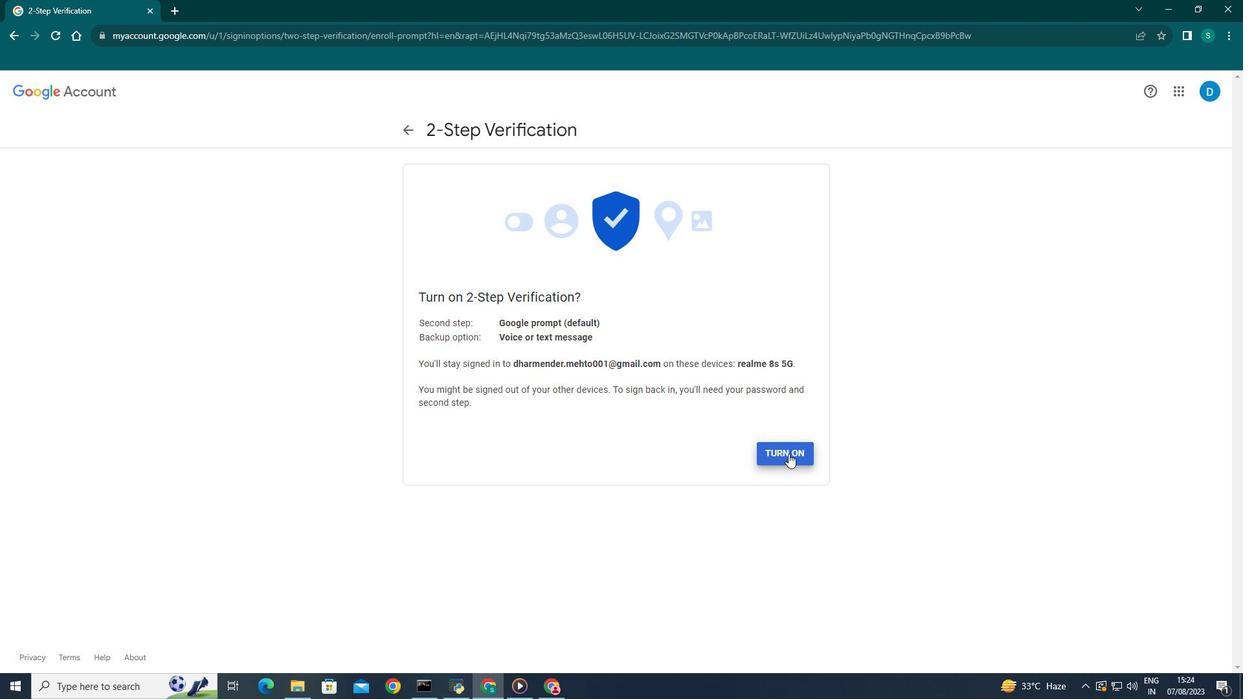 
Action: Mouse moved to (704, 443)
Screenshot: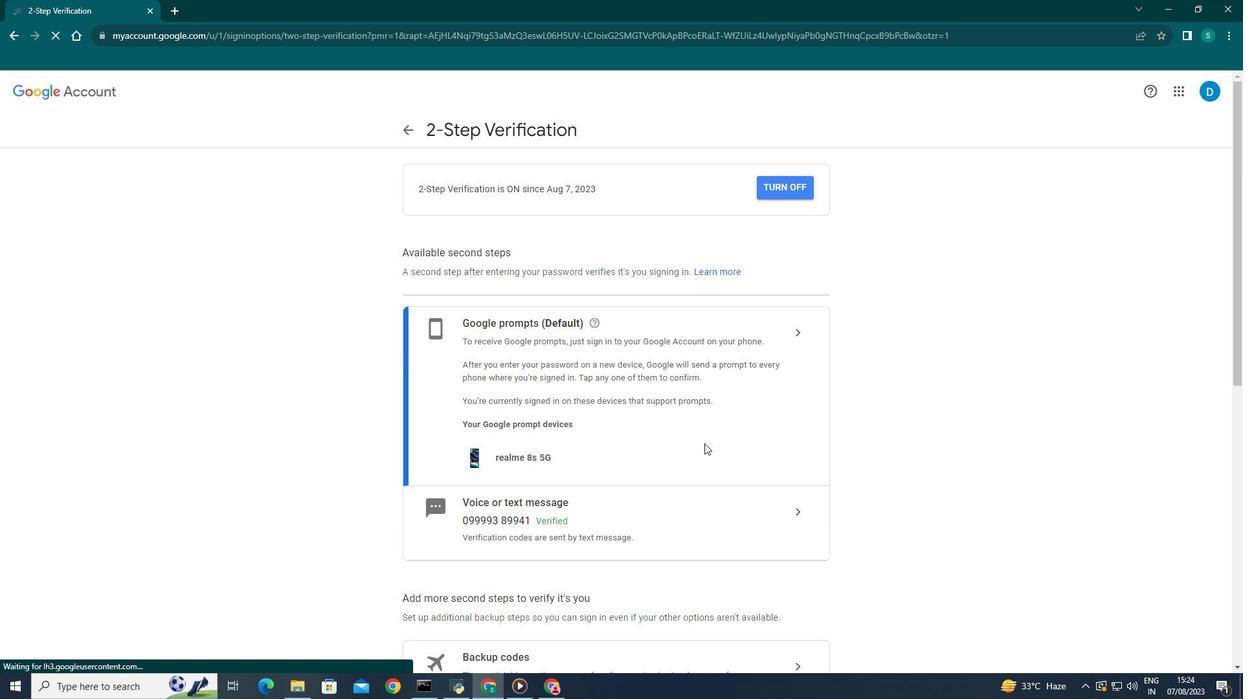 
Action: Mouse scrolled (704, 443) with delta (0, 0)
Screenshot: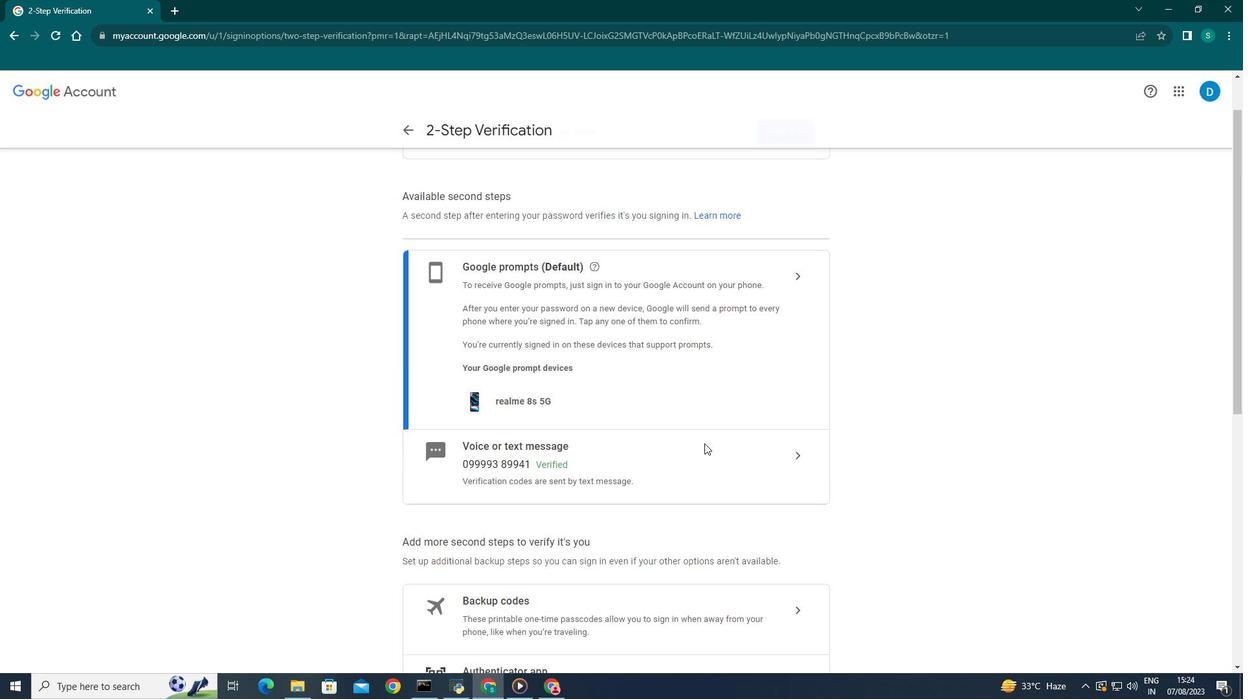 
Action: Mouse scrolled (704, 443) with delta (0, 0)
Screenshot: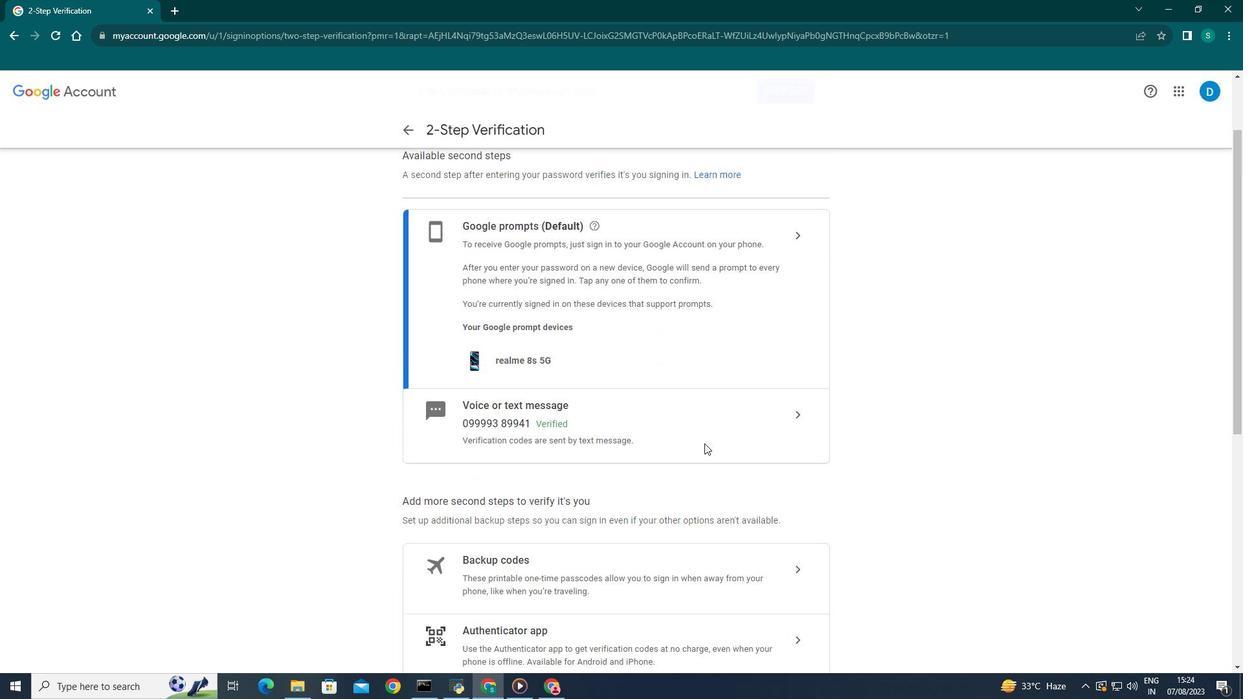 
Action: Mouse scrolled (704, 443) with delta (0, 0)
Screenshot: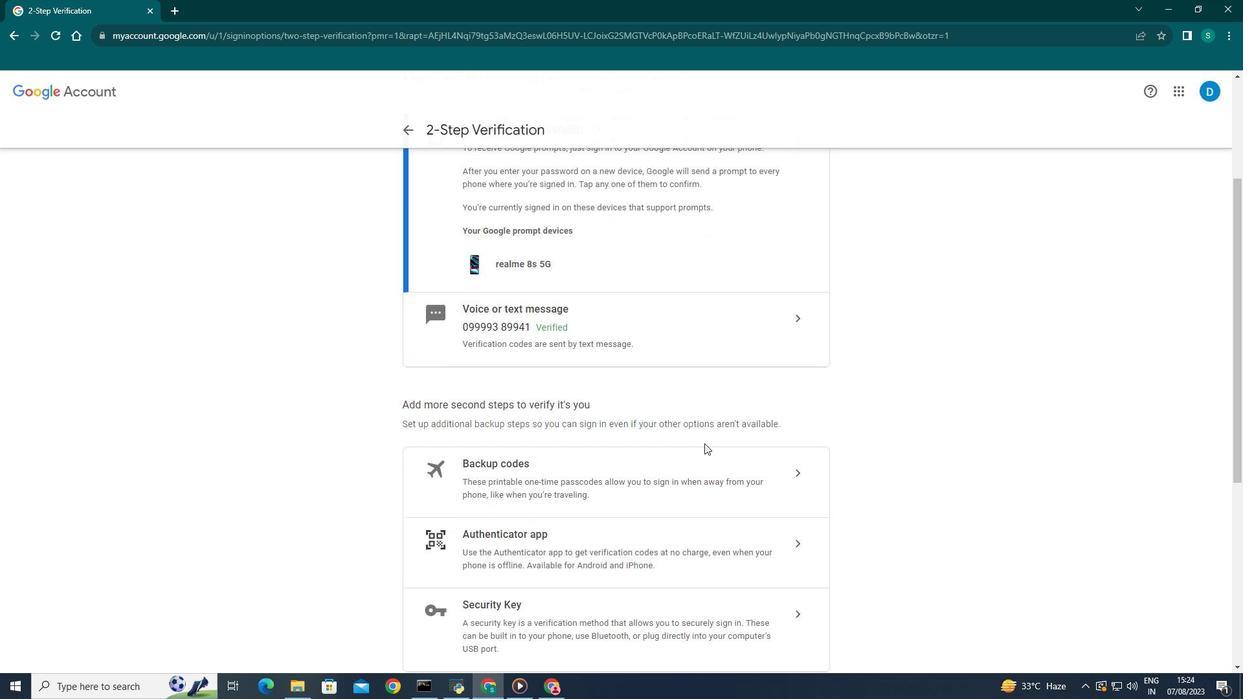 
Action: Mouse scrolled (704, 443) with delta (0, 0)
Screenshot: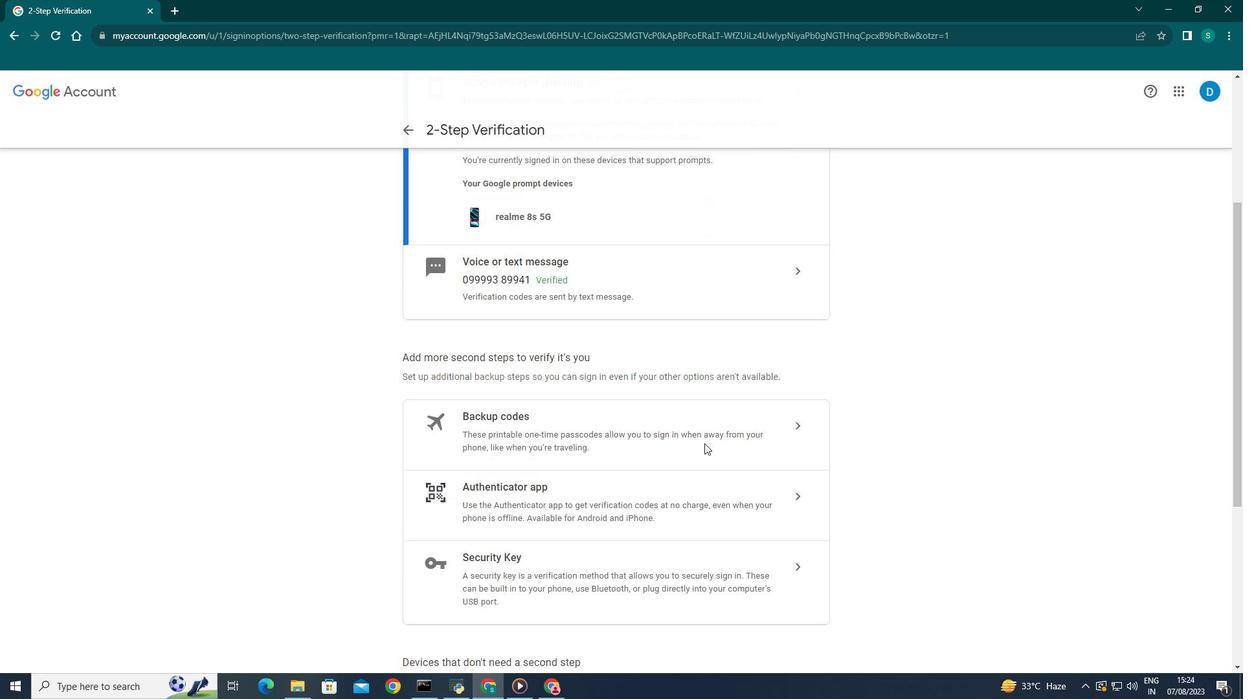 
Action: Mouse scrolled (704, 444) with delta (0, 0)
Screenshot: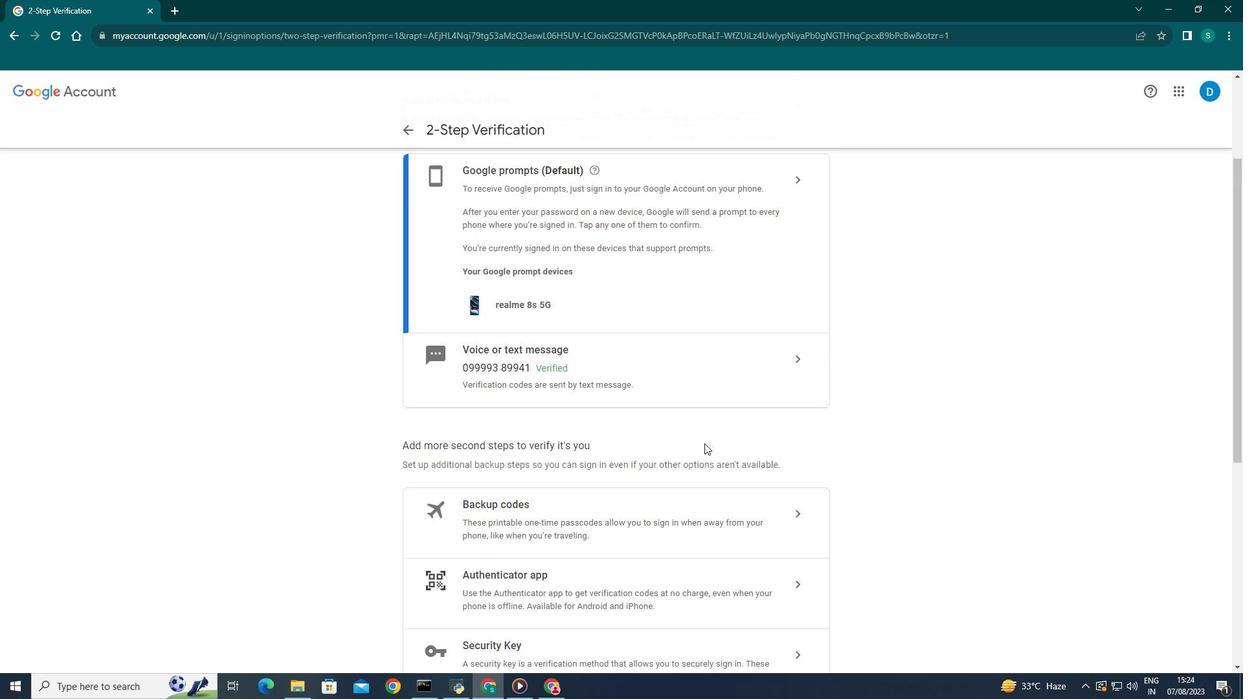 
Action: Mouse scrolled (704, 444) with delta (0, 0)
Screenshot: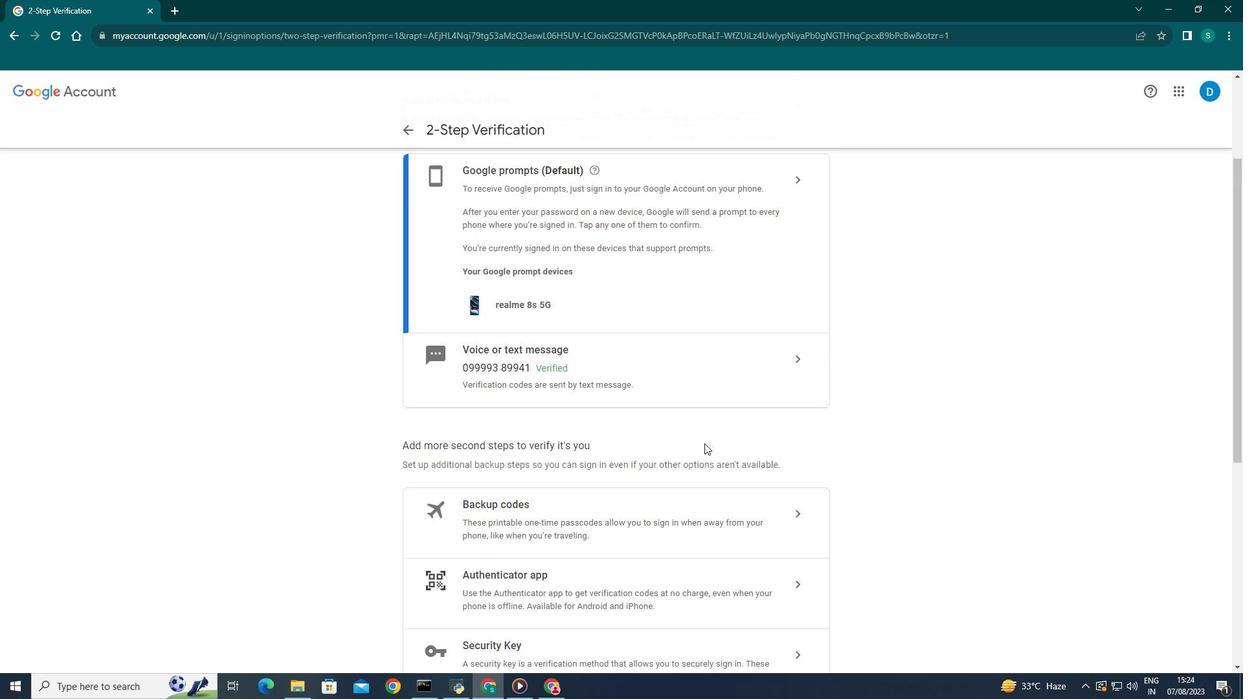 
Action: Mouse scrolled (704, 444) with delta (0, 0)
Screenshot: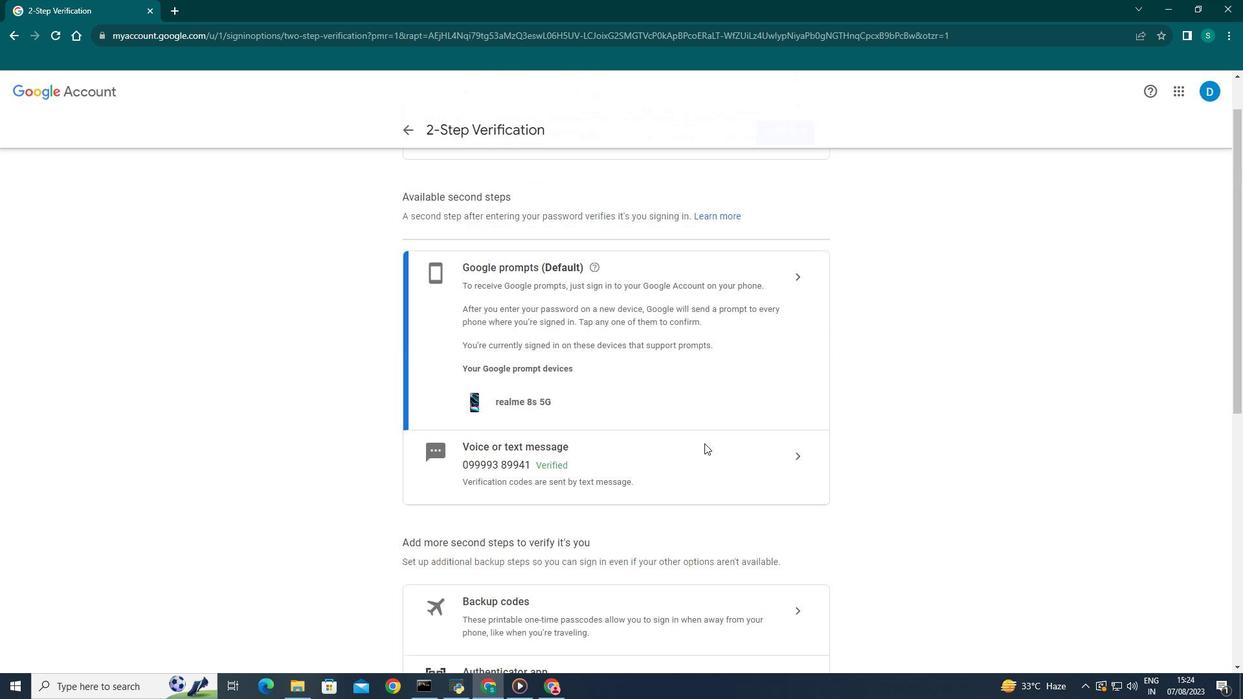 
Action: Mouse scrolled (704, 444) with delta (0, 0)
Screenshot: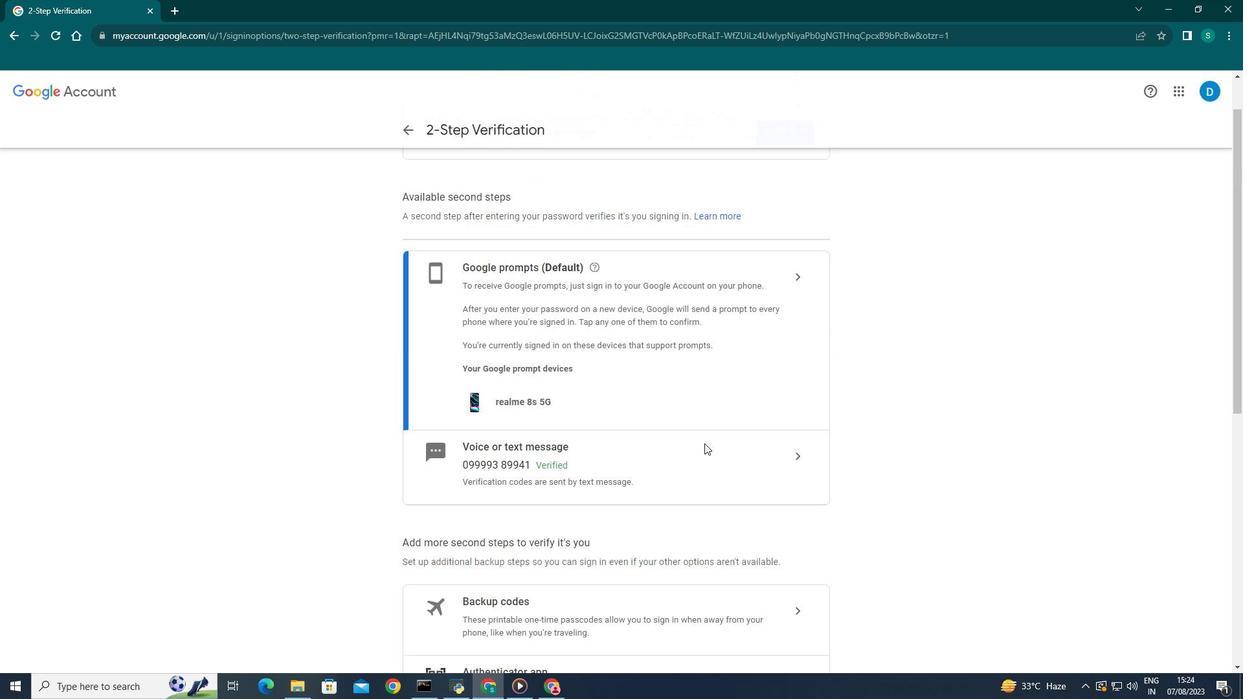 
Action: Mouse scrolled (704, 443) with delta (0, 0)
Screenshot: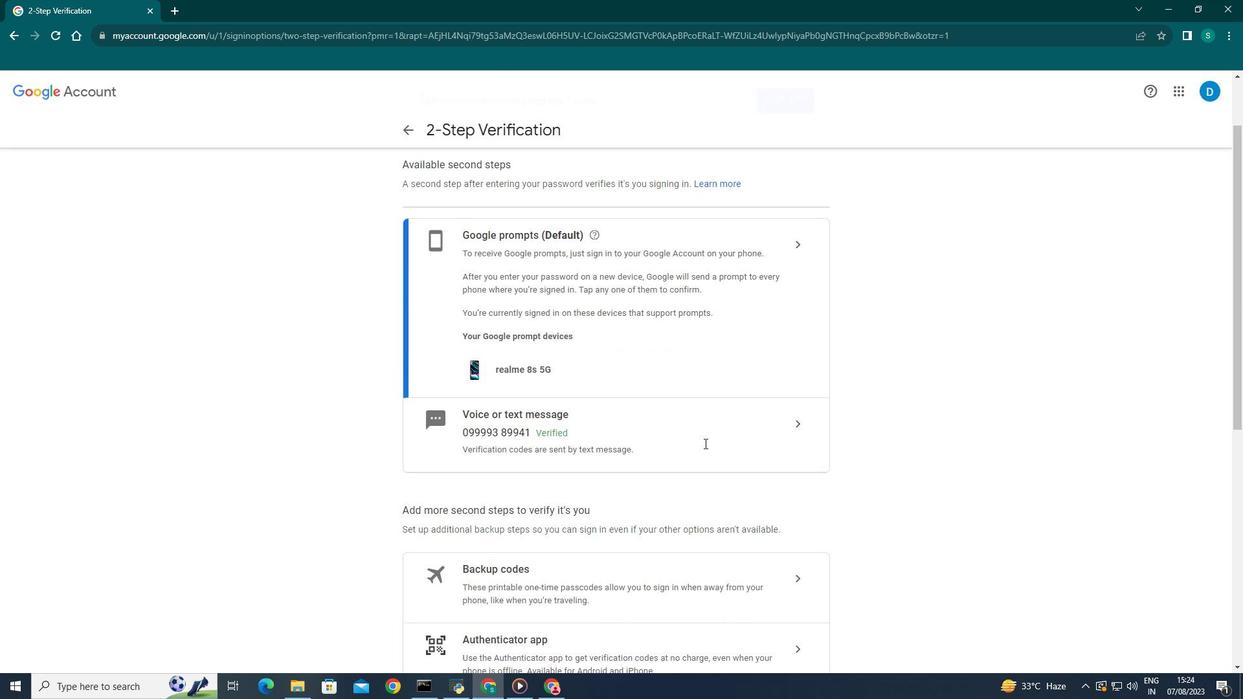 
Action: Mouse scrolled (704, 443) with delta (0, 0)
Screenshot: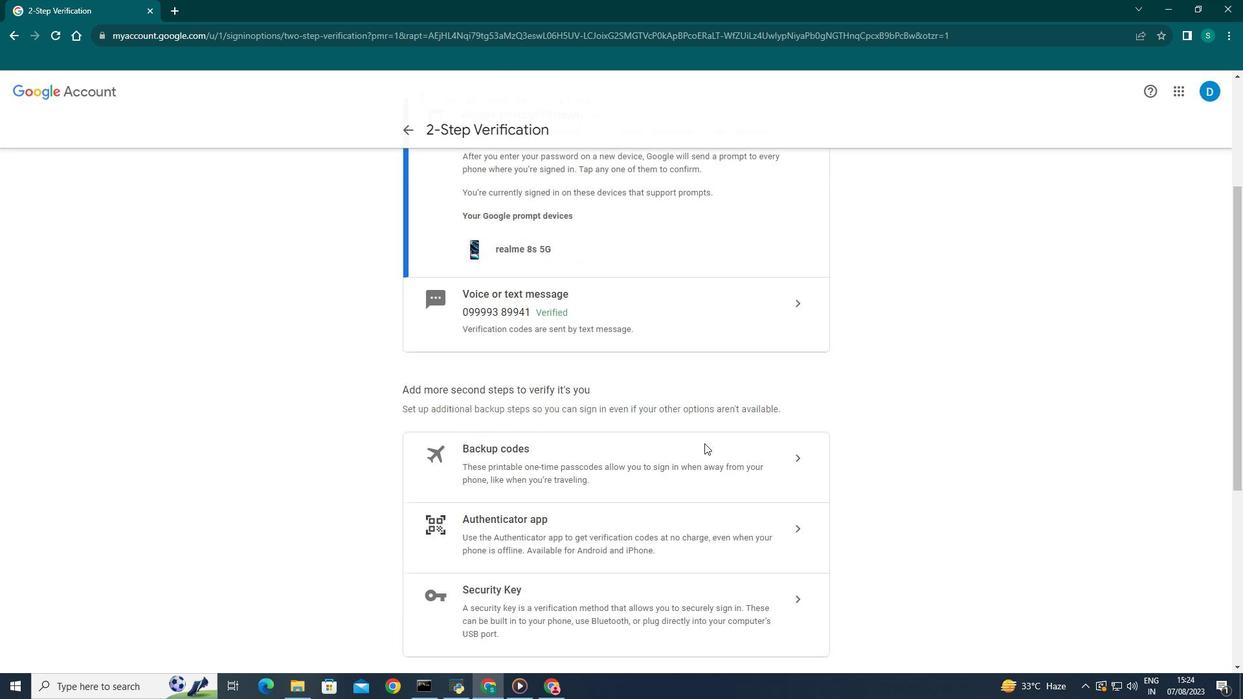 
Action: Mouse scrolled (704, 443) with delta (0, 0)
Screenshot: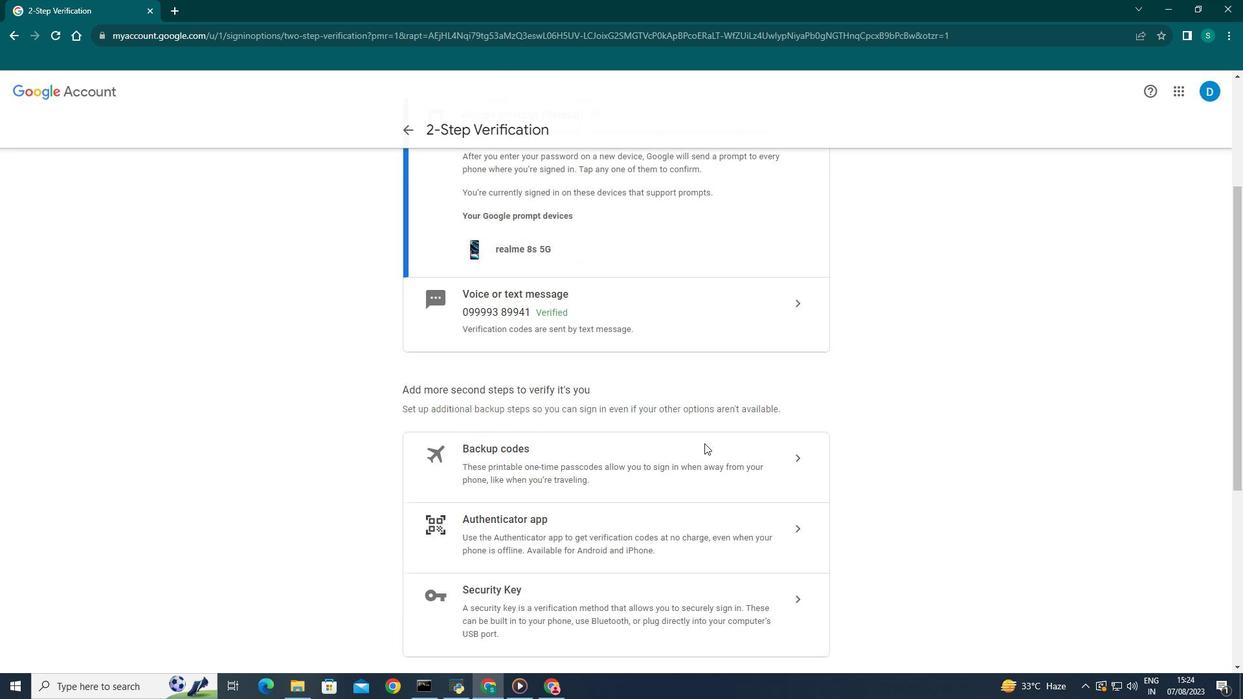 
Action: Mouse scrolled (704, 443) with delta (0, 0)
Screenshot: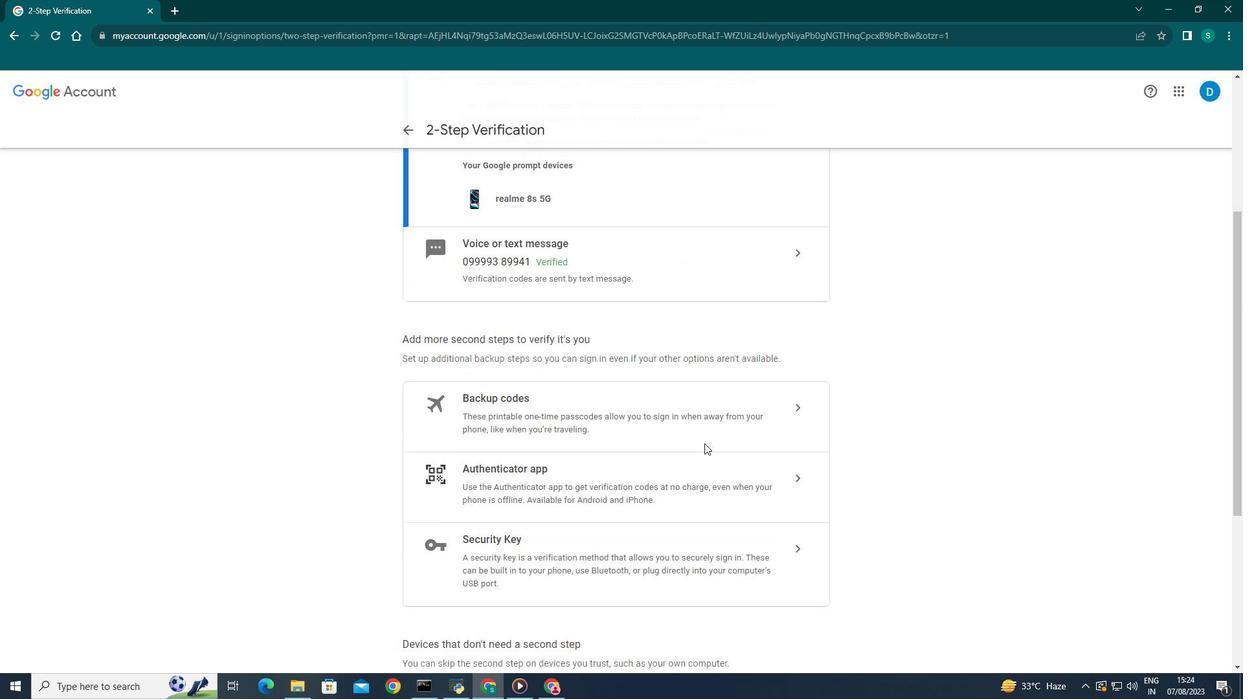 
Action: Mouse scrolled (704, 443) with delta (0, 0)
Screenshot: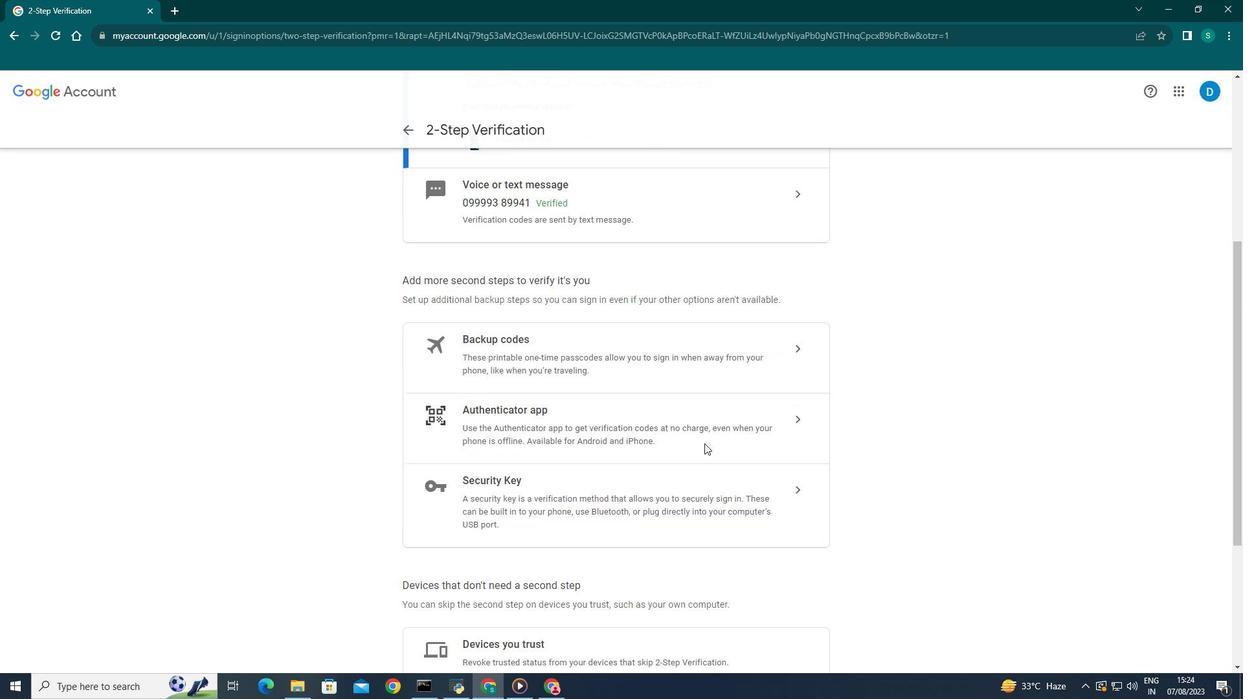 
Action: Mouse scrolled (704, 443) with delta (0, 0)
Screenshot: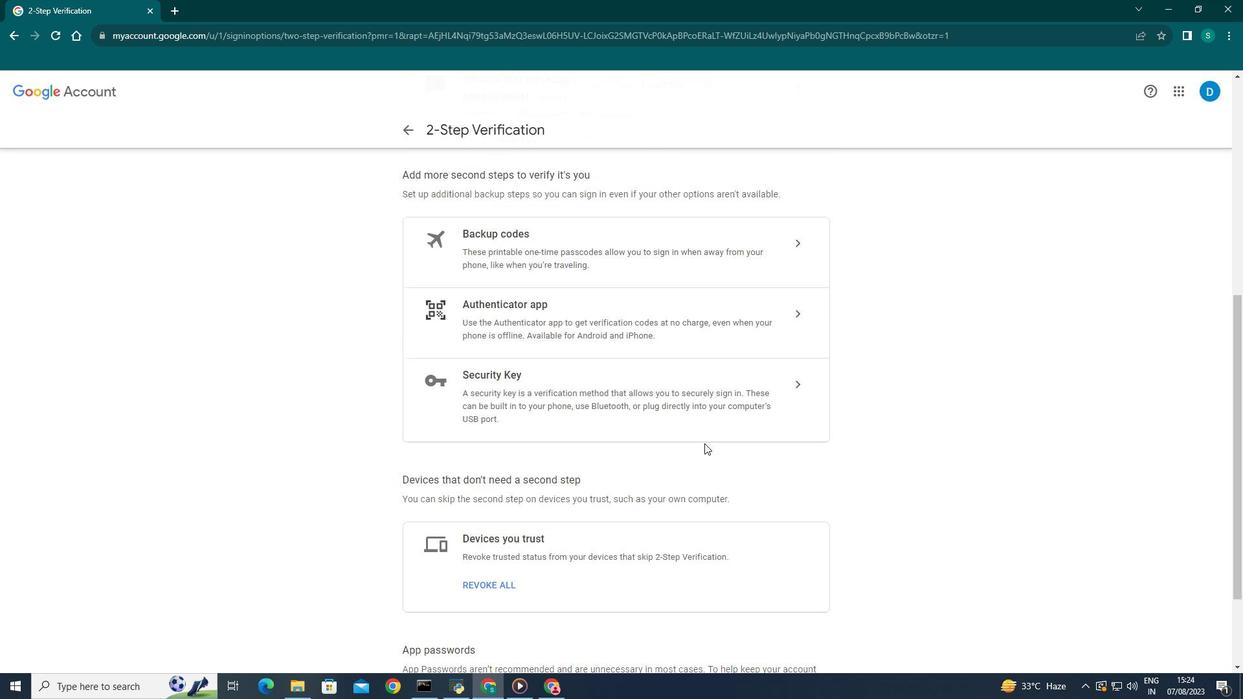 
Action: Mouse scrolled (704, 443) with delta (0, 0)
Screenshot: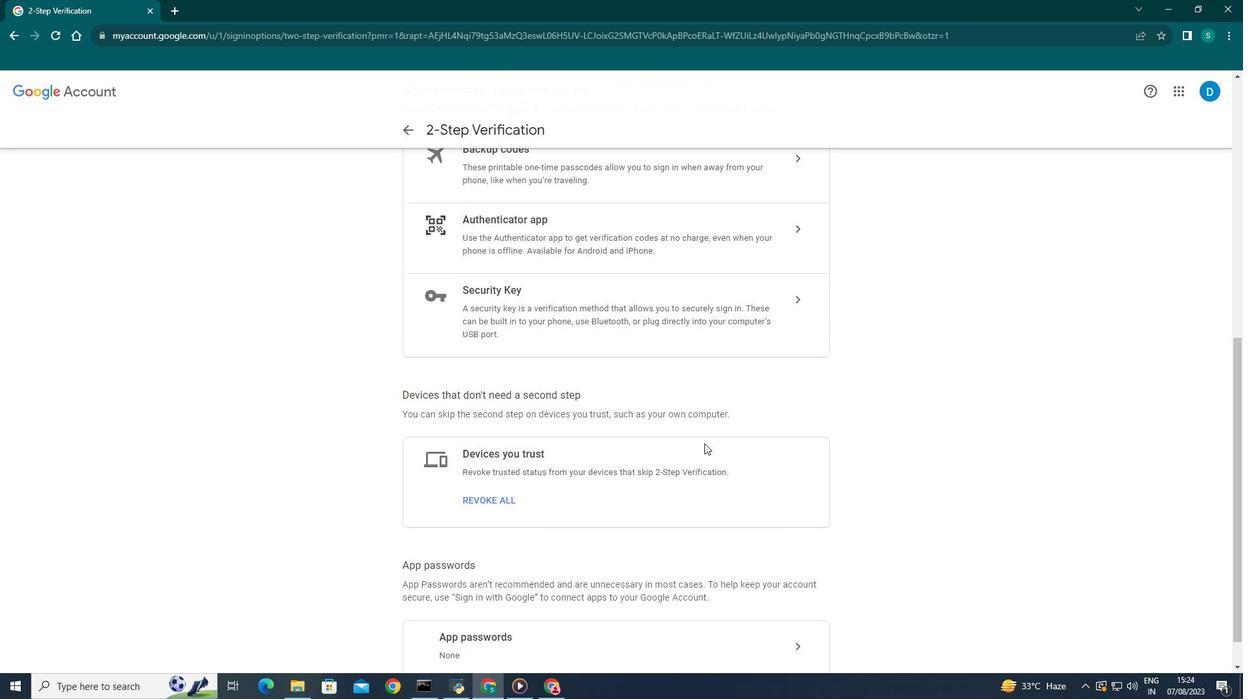 
Action: Mouse scrolled (704, 443) with delta (0, 0)
Screenshot: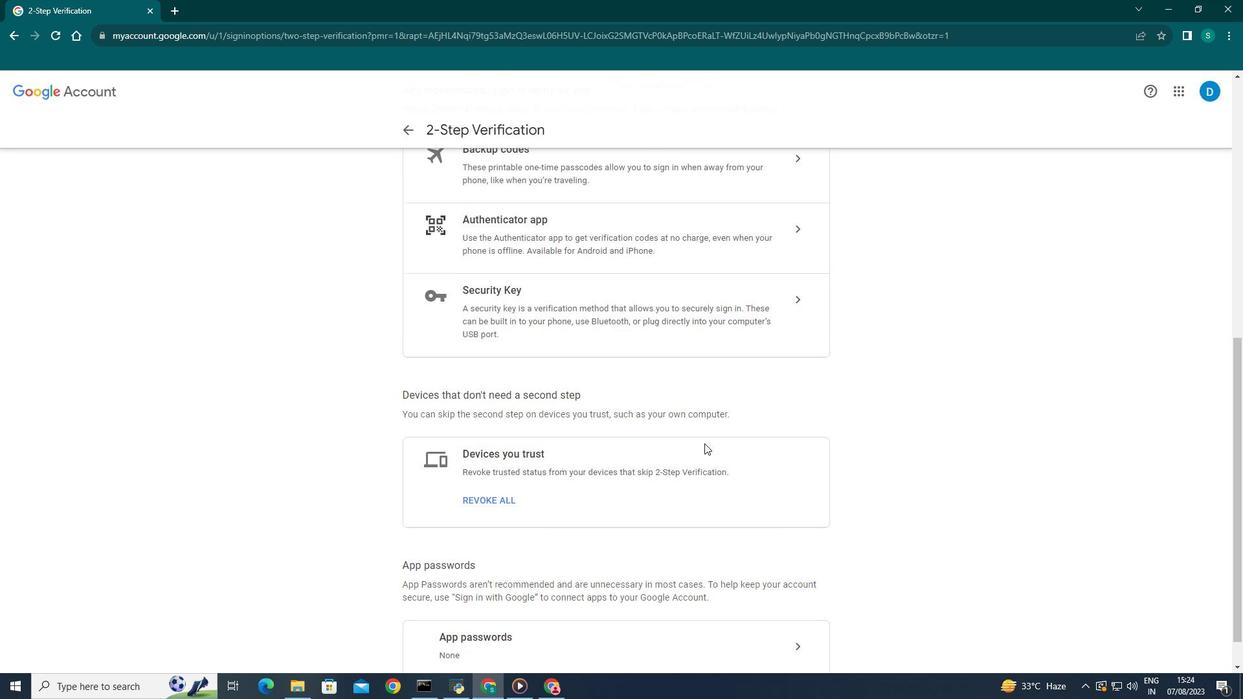 
Action: Mouse scrolled (704, 443) with delta (0, 0)
Screenshot: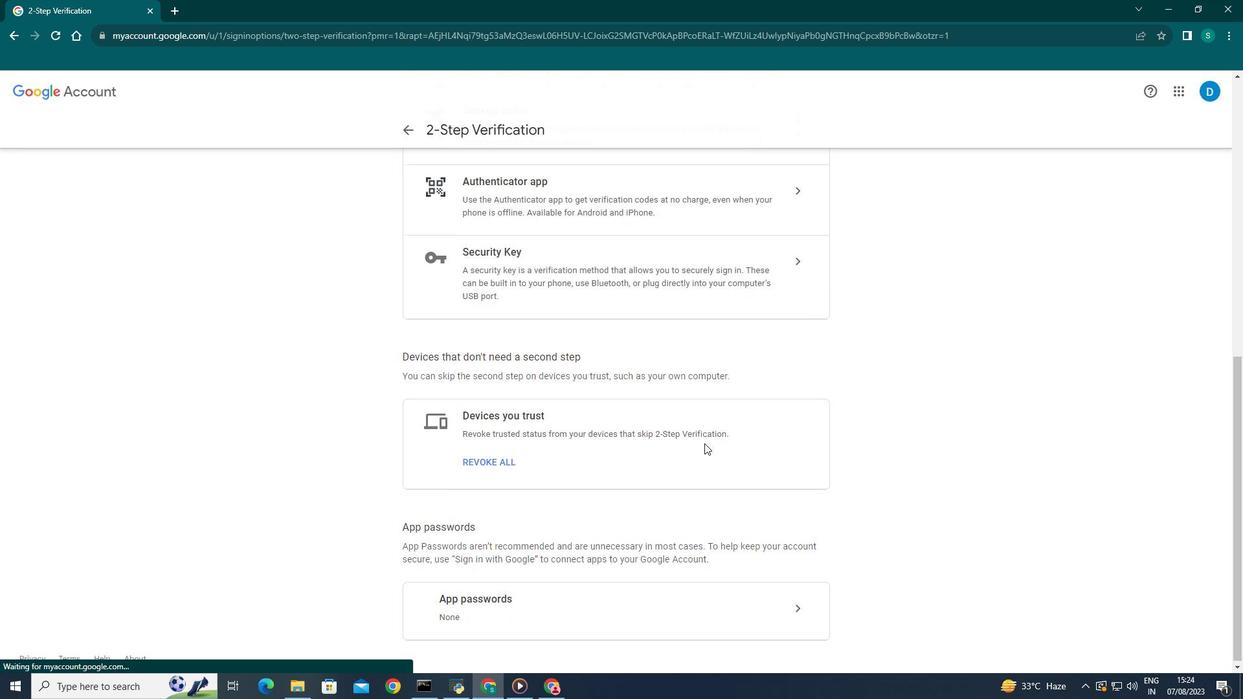 
Action: Mouse scrolled (704, 443) with delta (0, 0)
Screenshot: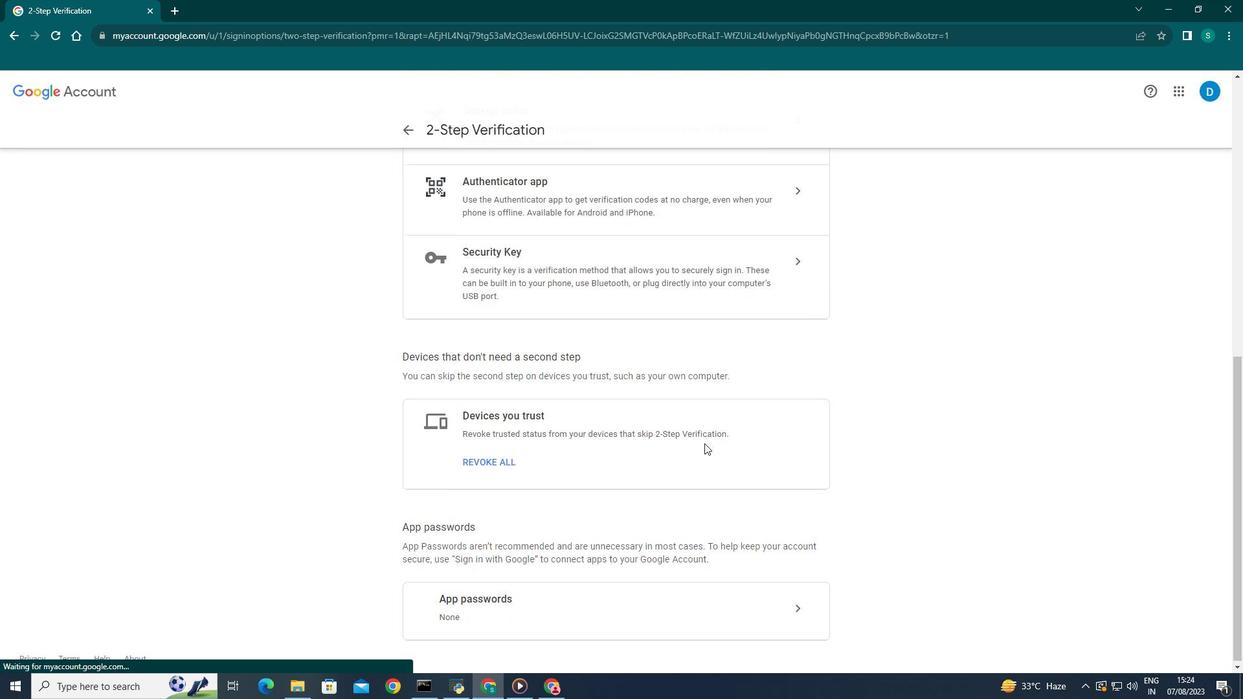 
Action: Mouse scrolled (704, 443) with delta (0, 0)
Screenshot: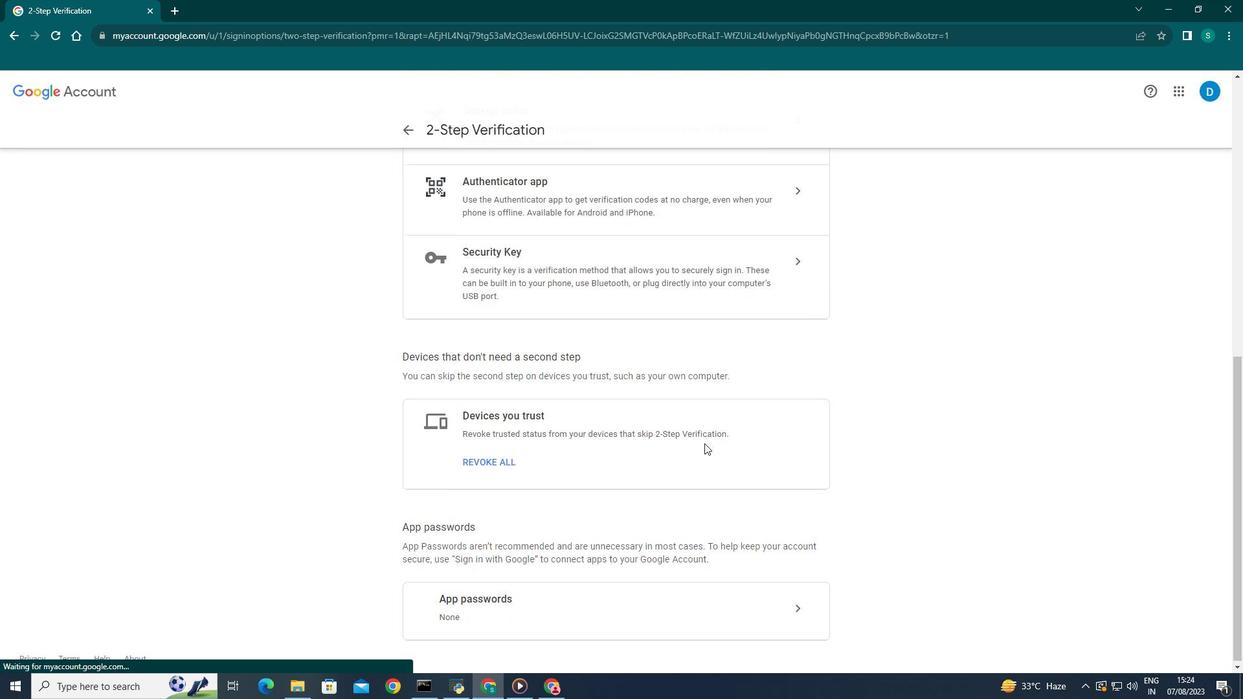 
Action: Mouse scrolled (704, 443) with delta (0, 0)
Screenshot: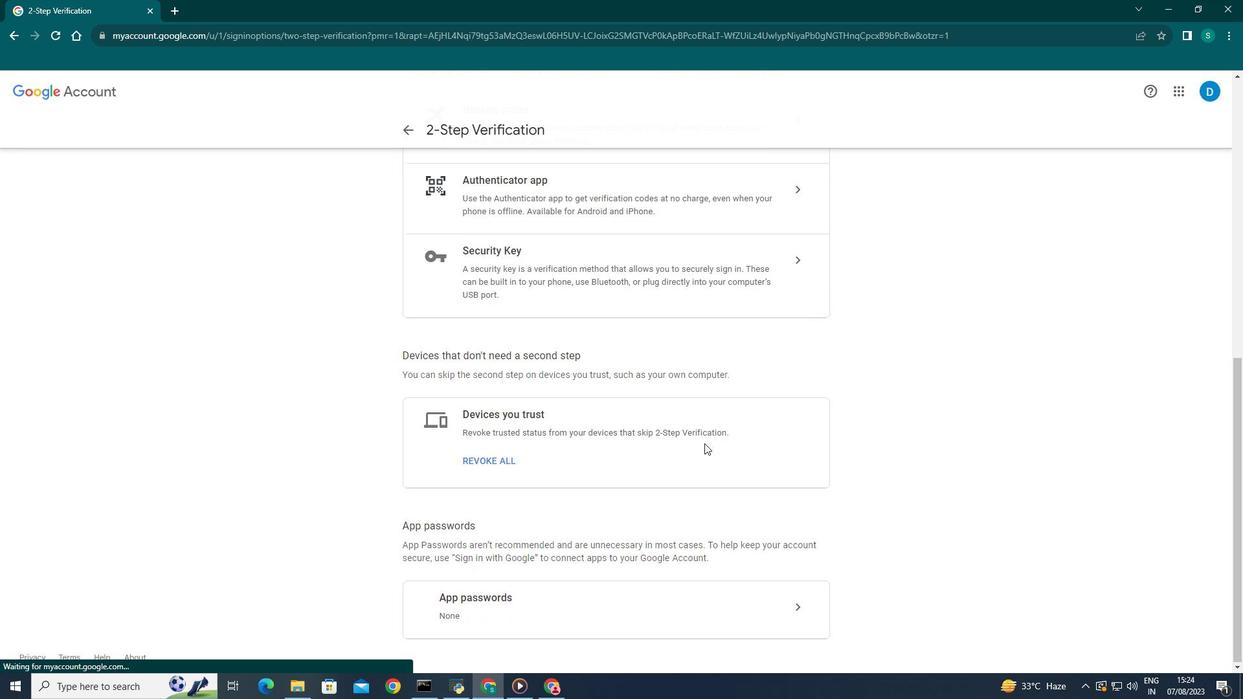 
Action: Mouse scrolled (704, 443) with delta (0, 0)
Screenshot: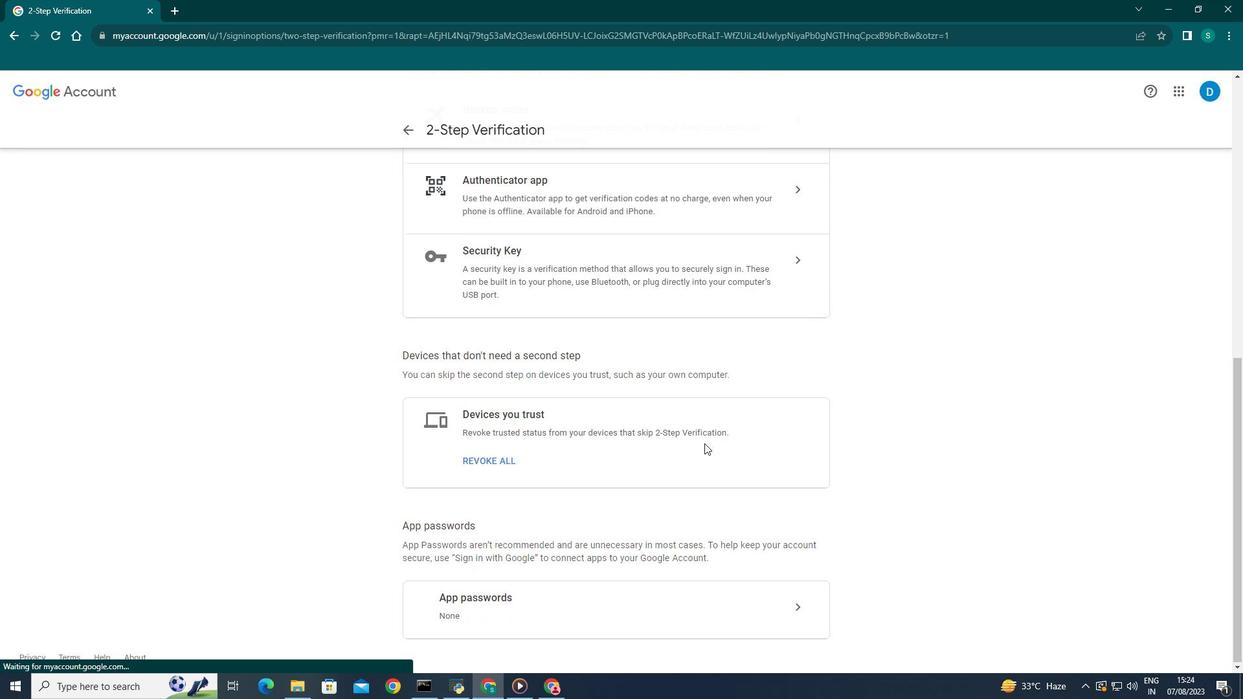 
Action: Mouse scrolled (704, 443) with delta (0, 0)
Screenshot: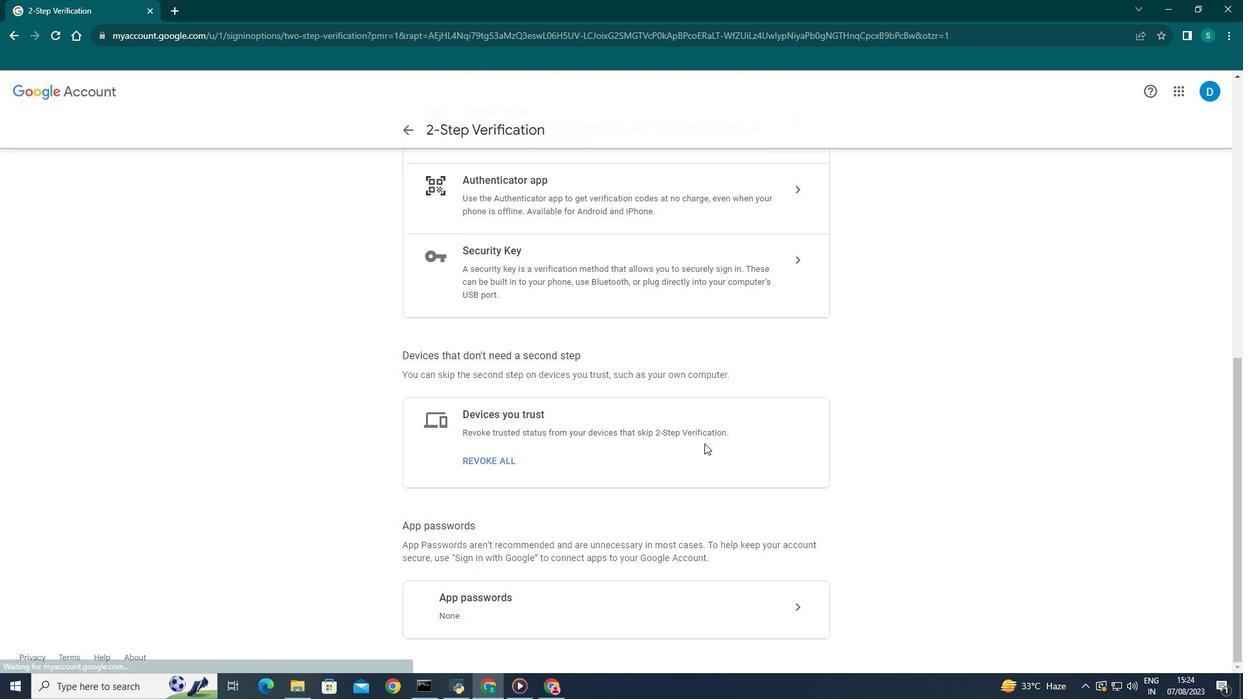 
Action: Mouse scrolled (704, 443) with delta (0, 0)
Screenshot: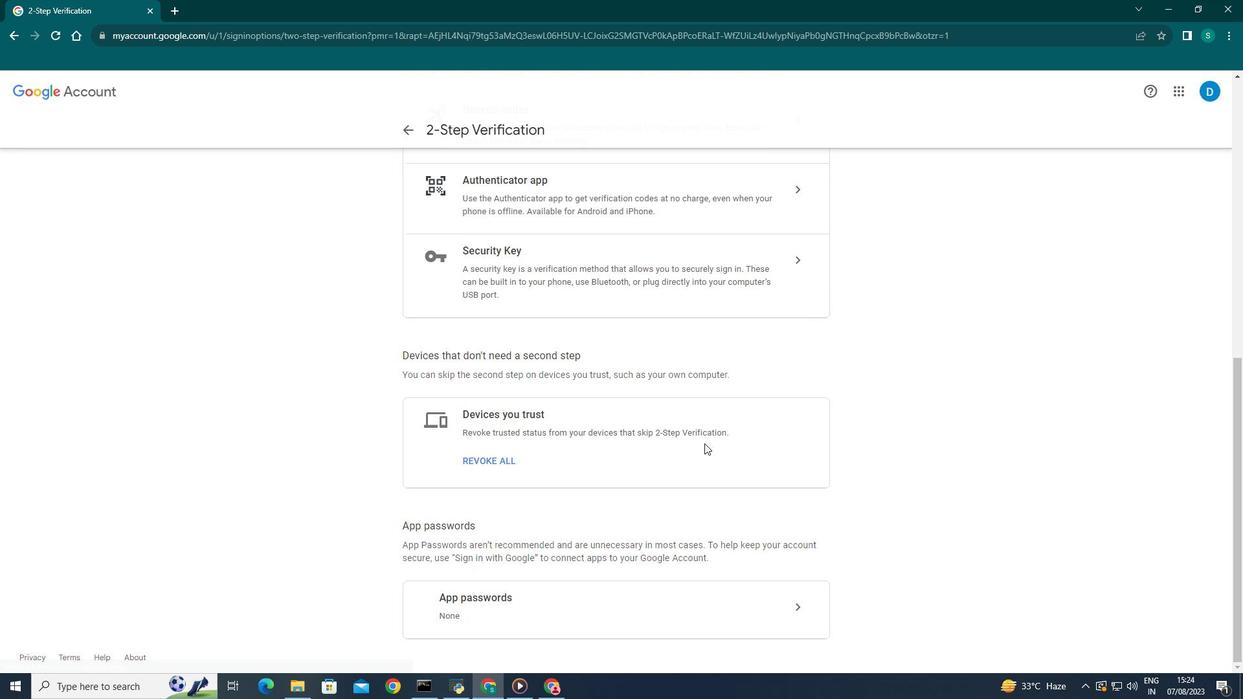 
Action: Mouse scrolled (704, 443) with delta (0, 0)
Screenshot: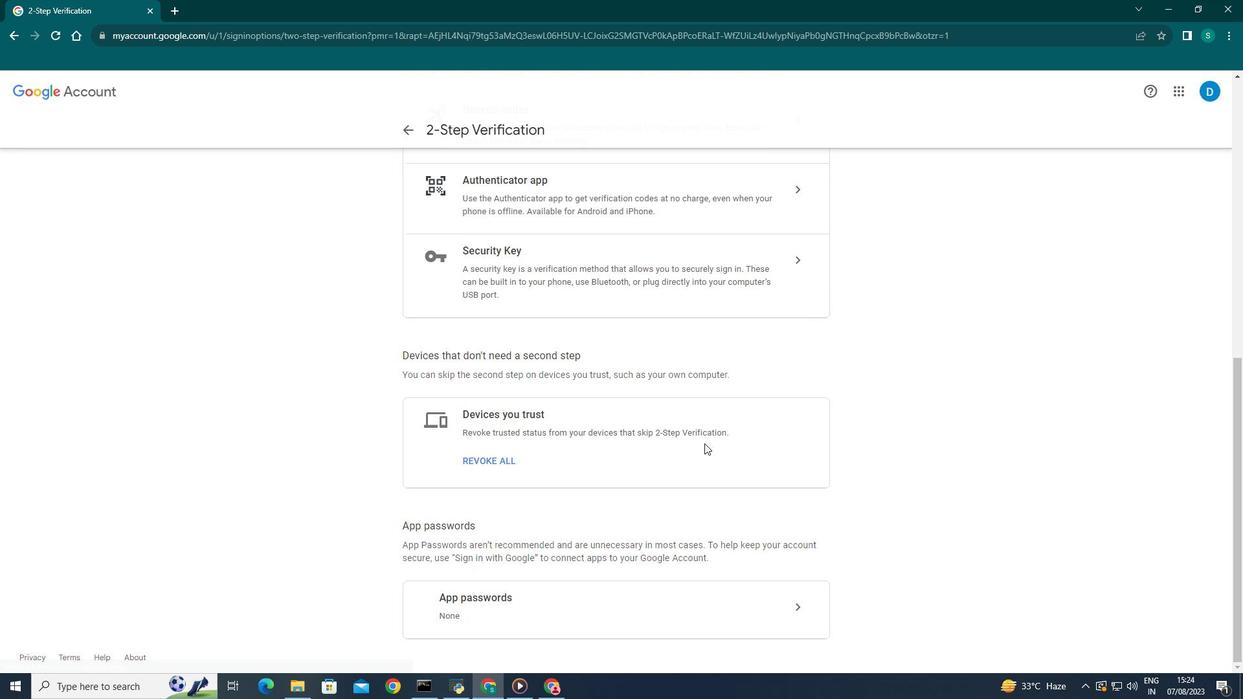 
Action: Mouse scrolled (704, 443) with delta (0, 0)
Screenshot: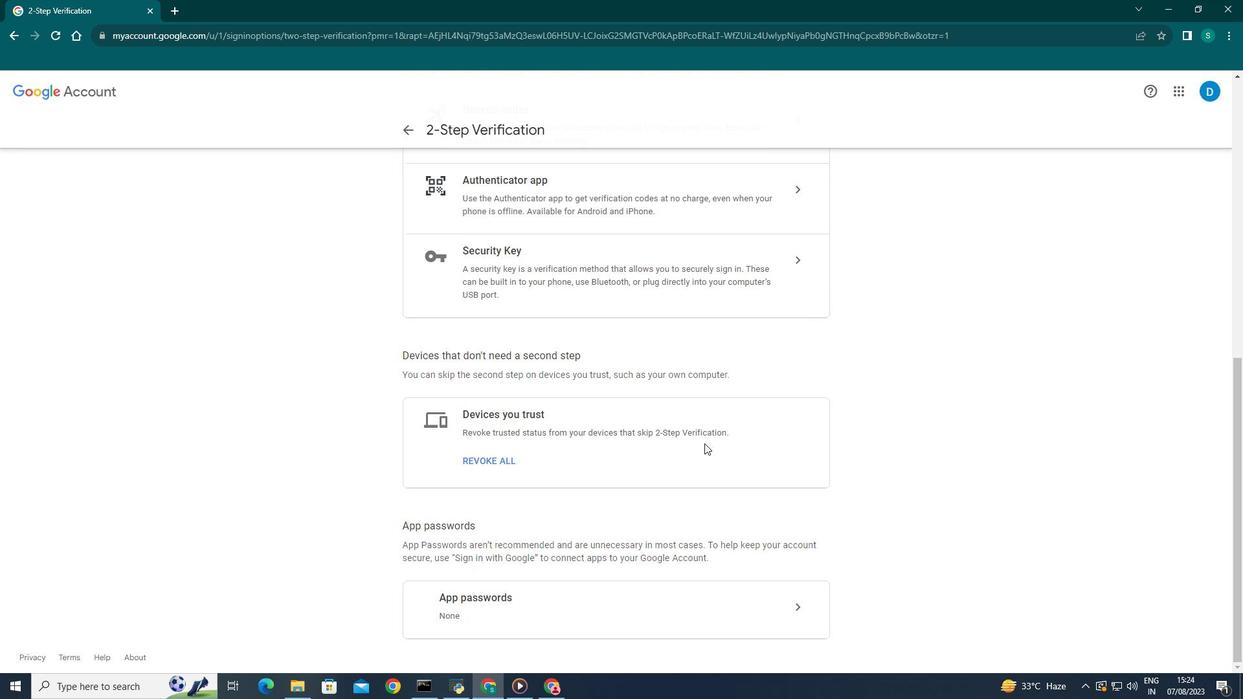 
Action: Mouse scrolled (704, 443) with delta (0, 0)
Screenshot: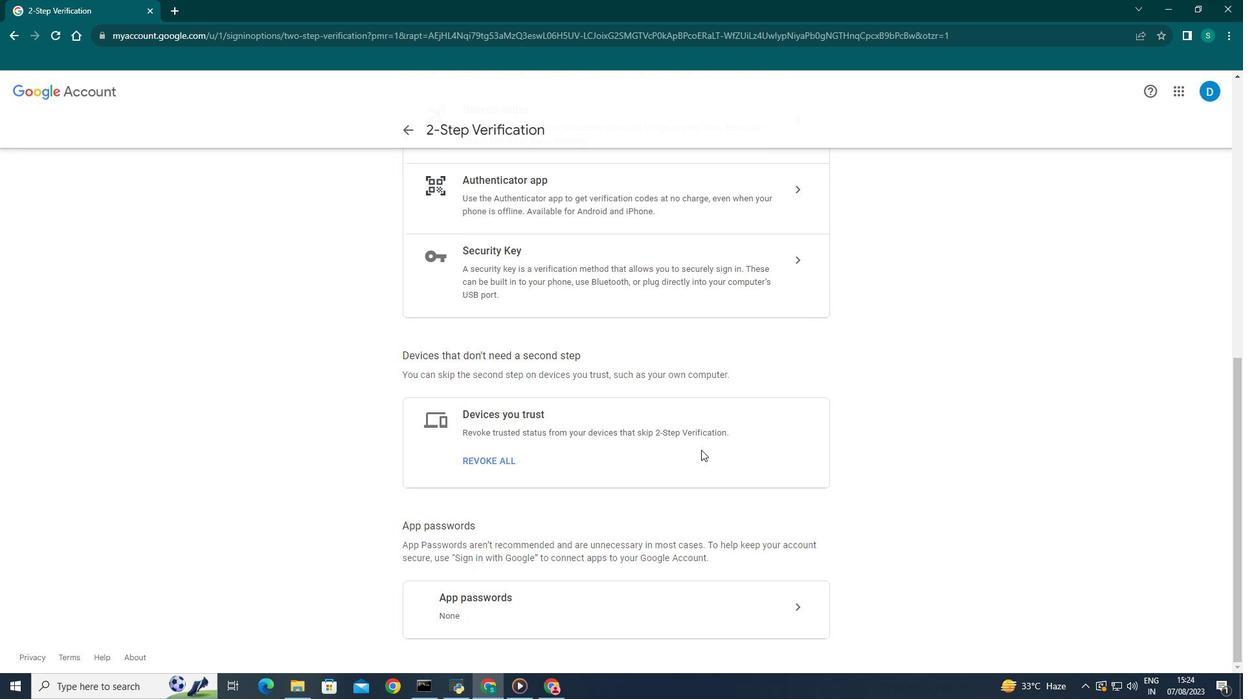 
Action: Mouse scrolled (704, 443) with delta (0, 0)
Screenshot: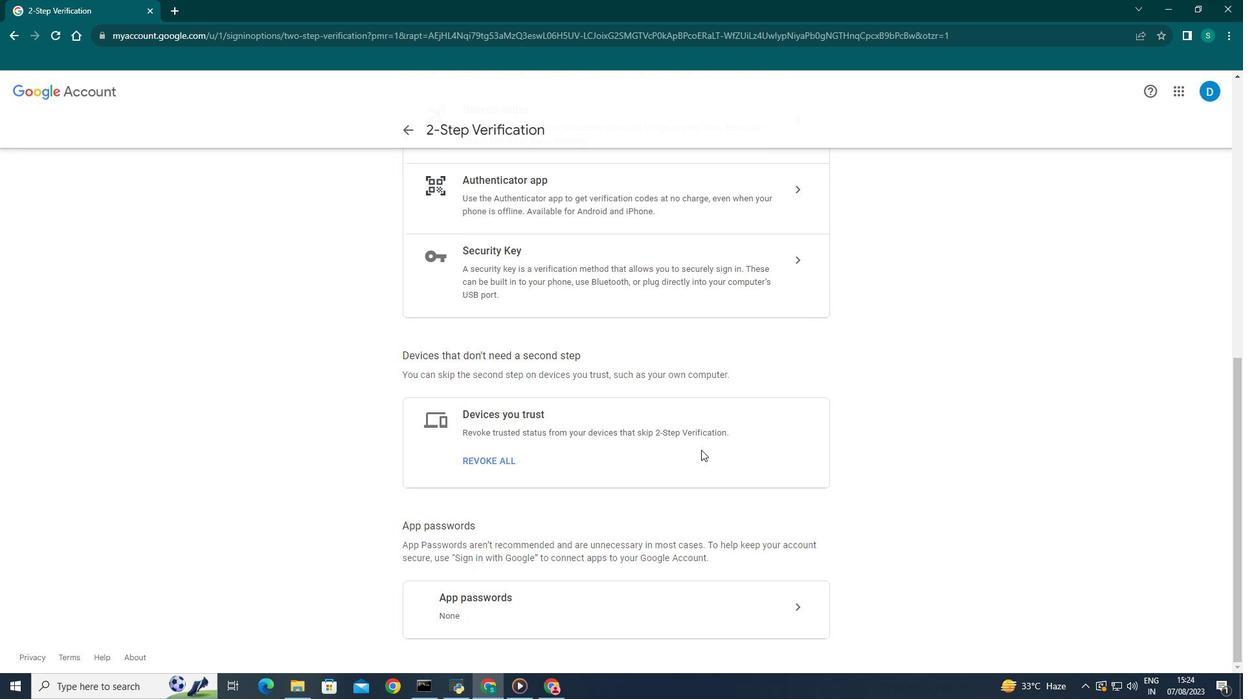 
Action: Mouse scrolled (704, 443) with delta (0, 0)
Screenshot: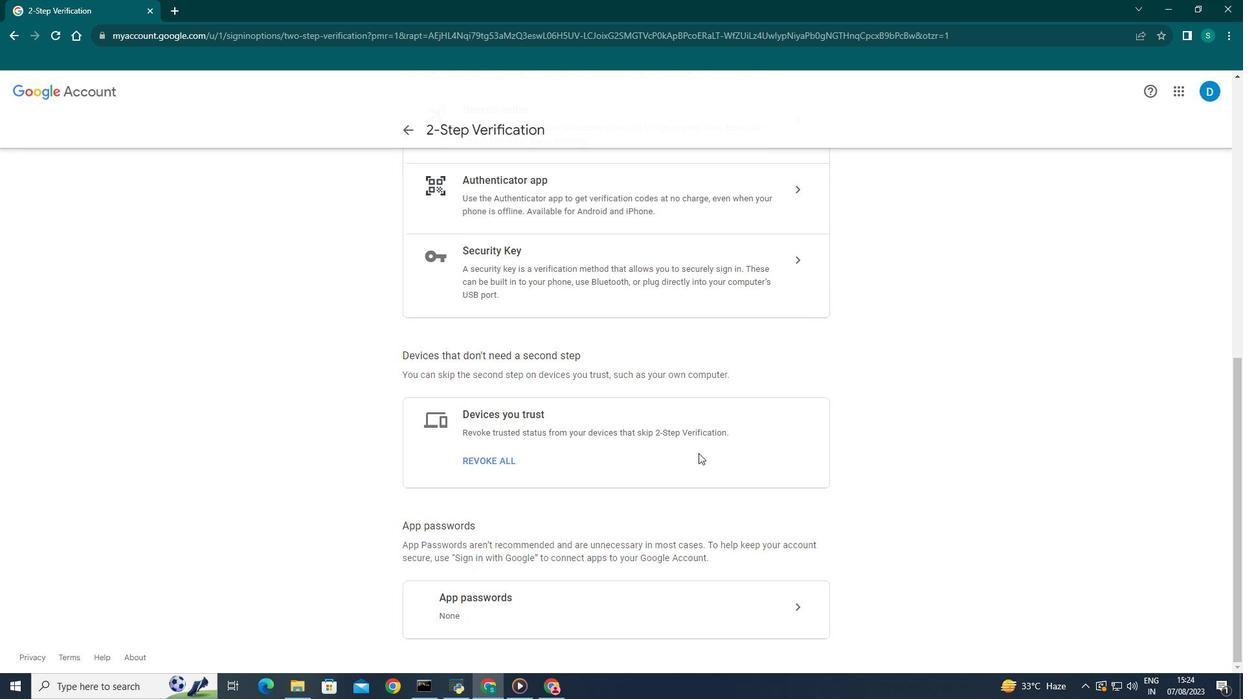 
Action: Mouse moved to (704, 443)
Screenshot: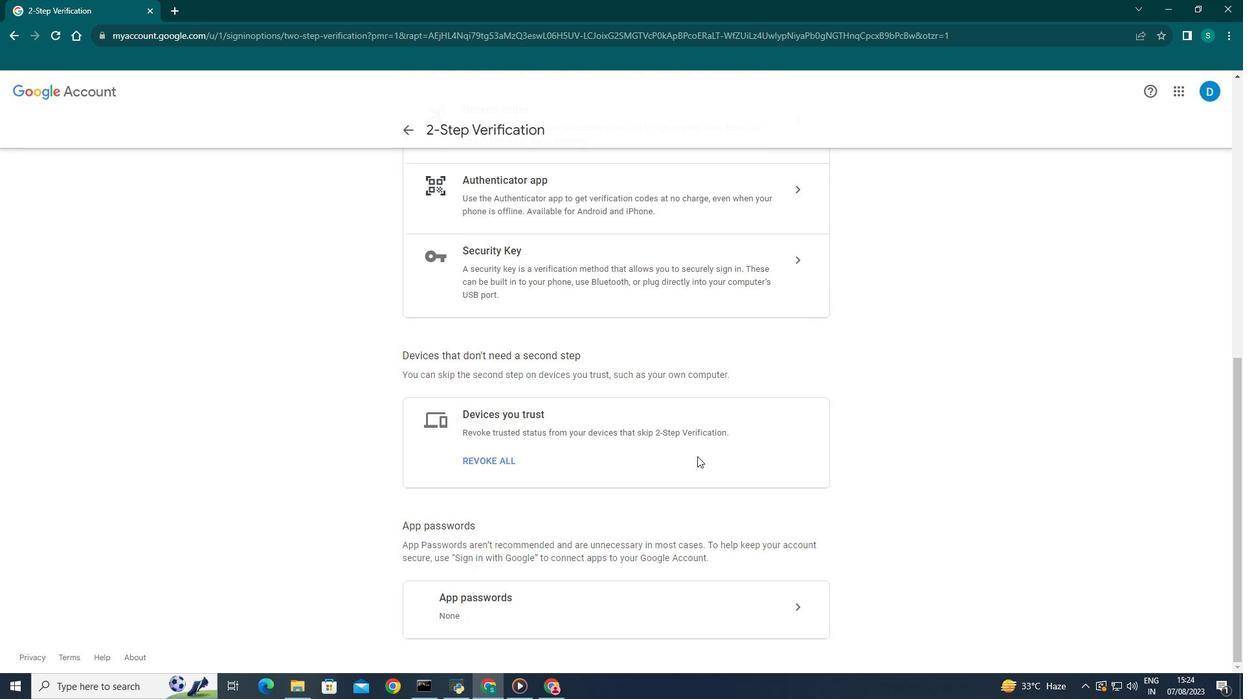 
Action: Mouse scrolled (704, 443) with delta (0, 0)
Screenshot: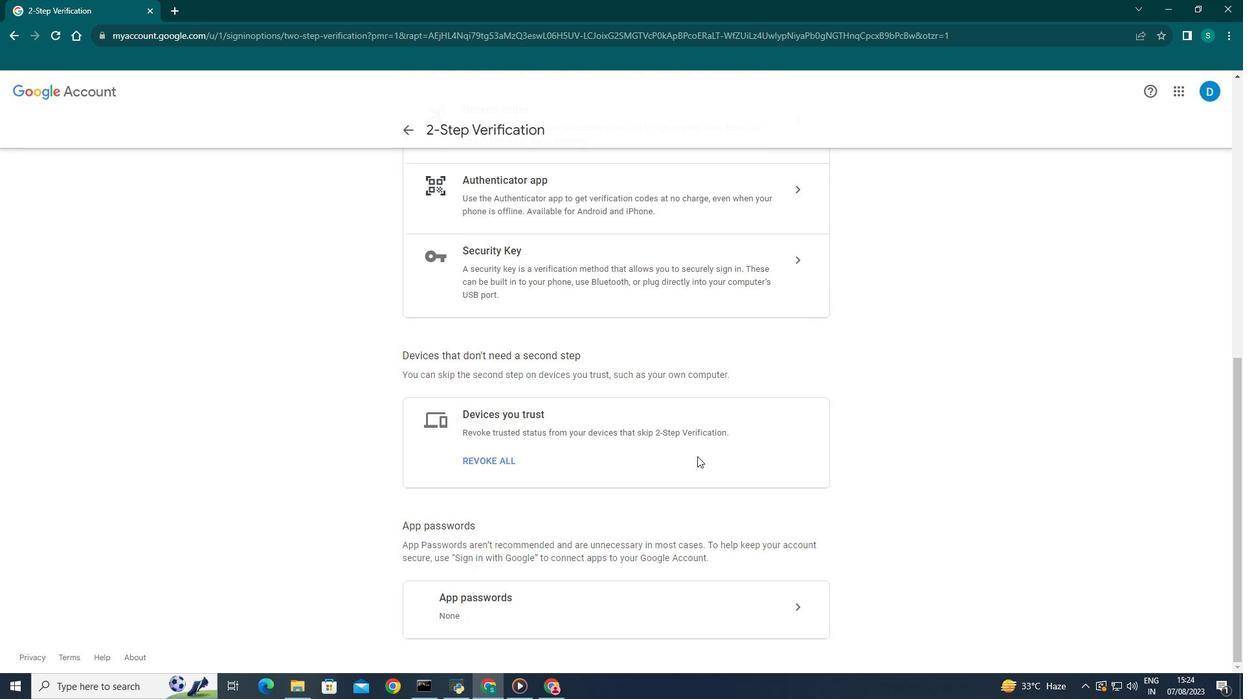 
Action: Mouse moved to (702, 447)
Screenshot: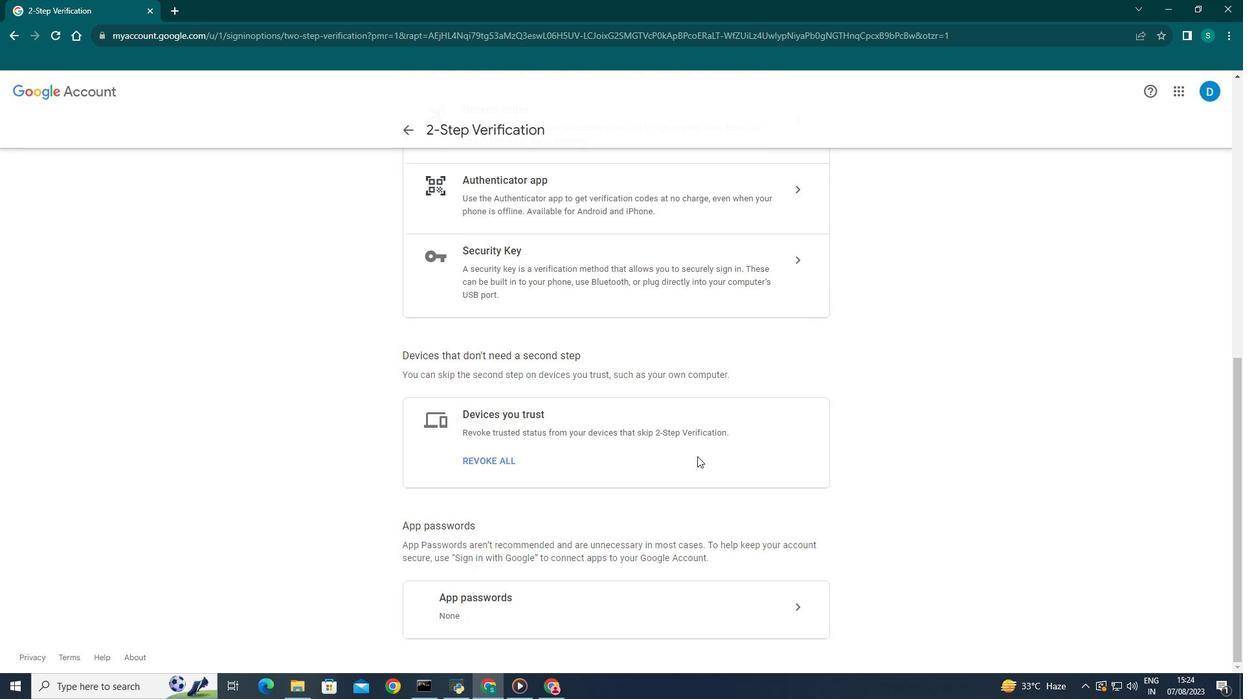 
Action: Mouse scrolled (704, 443) with delta (0, 0)
Screenshot: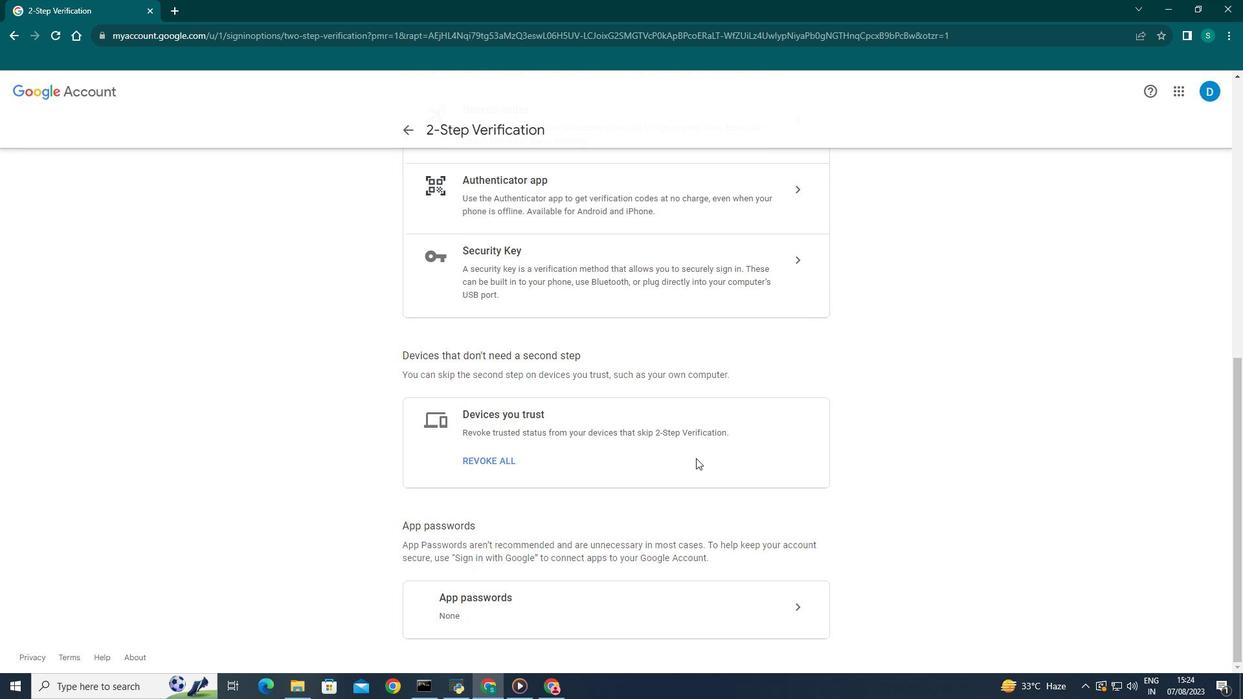 
Action: Mouse moved to (290, 491)
Screenshot: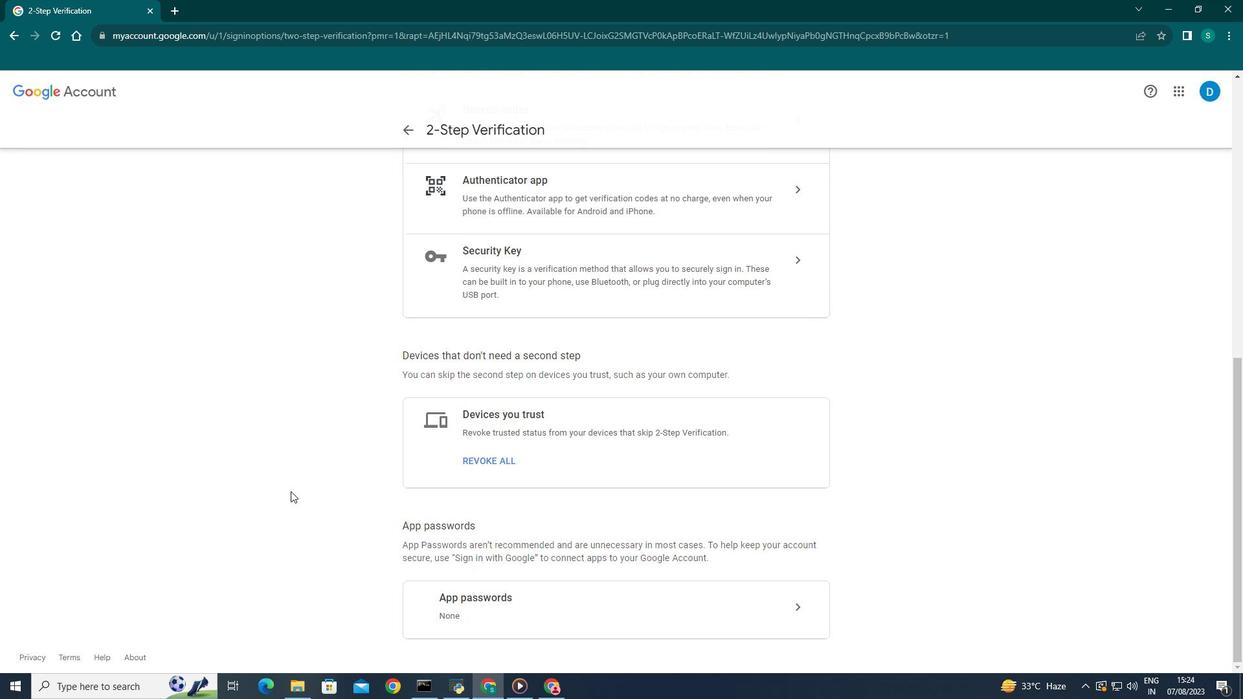 
Action: Mouse pressed left at (290, 491)
Screenshot: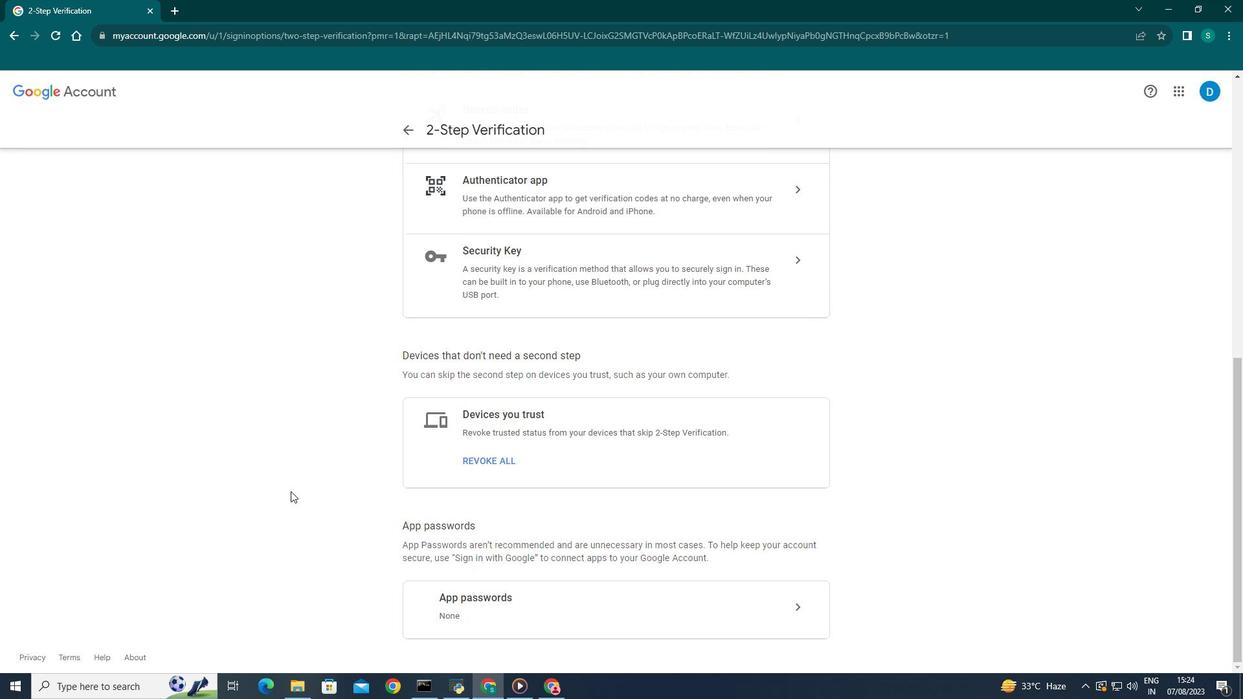 
